 Task: Select a due date automation when advanced on, the moment a card is due add fields with custom field "Resume" set to a date more than 1 days ago.
Action: Mouse moved to (1384, 105)
Screenshot: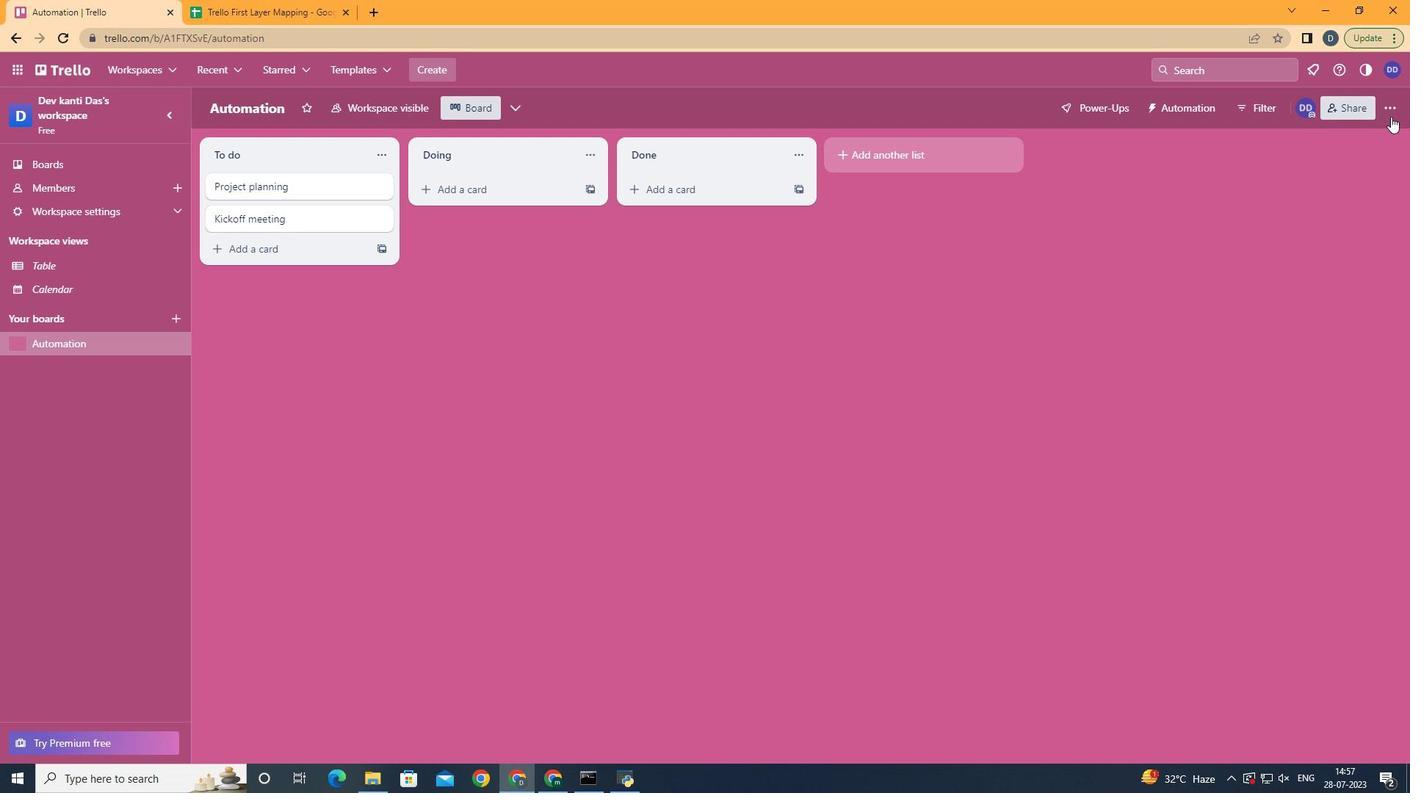 
Action: Mouse pressed left at (1384, 105)
Screenshot: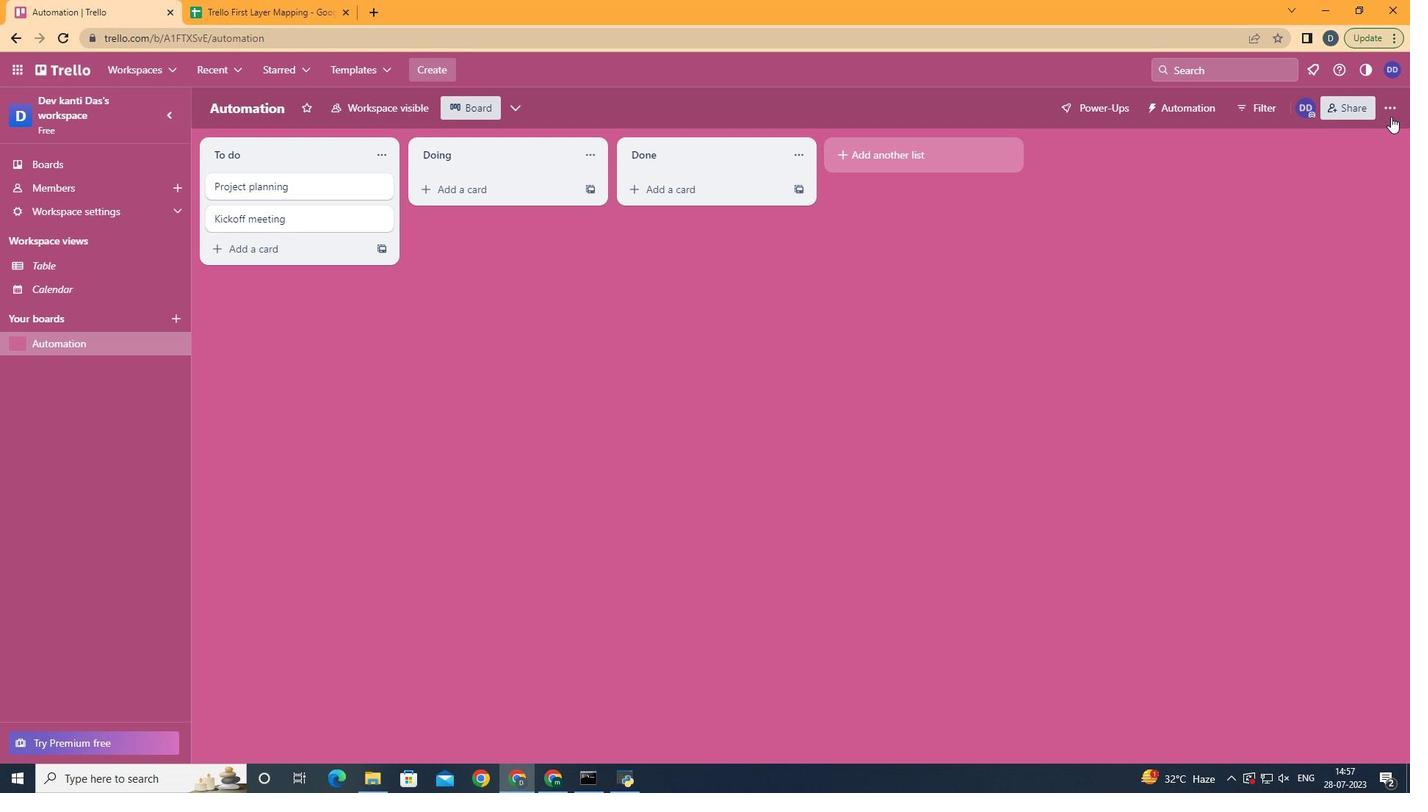 
Action: Mouse moved to (1301, 297)
Screenshot: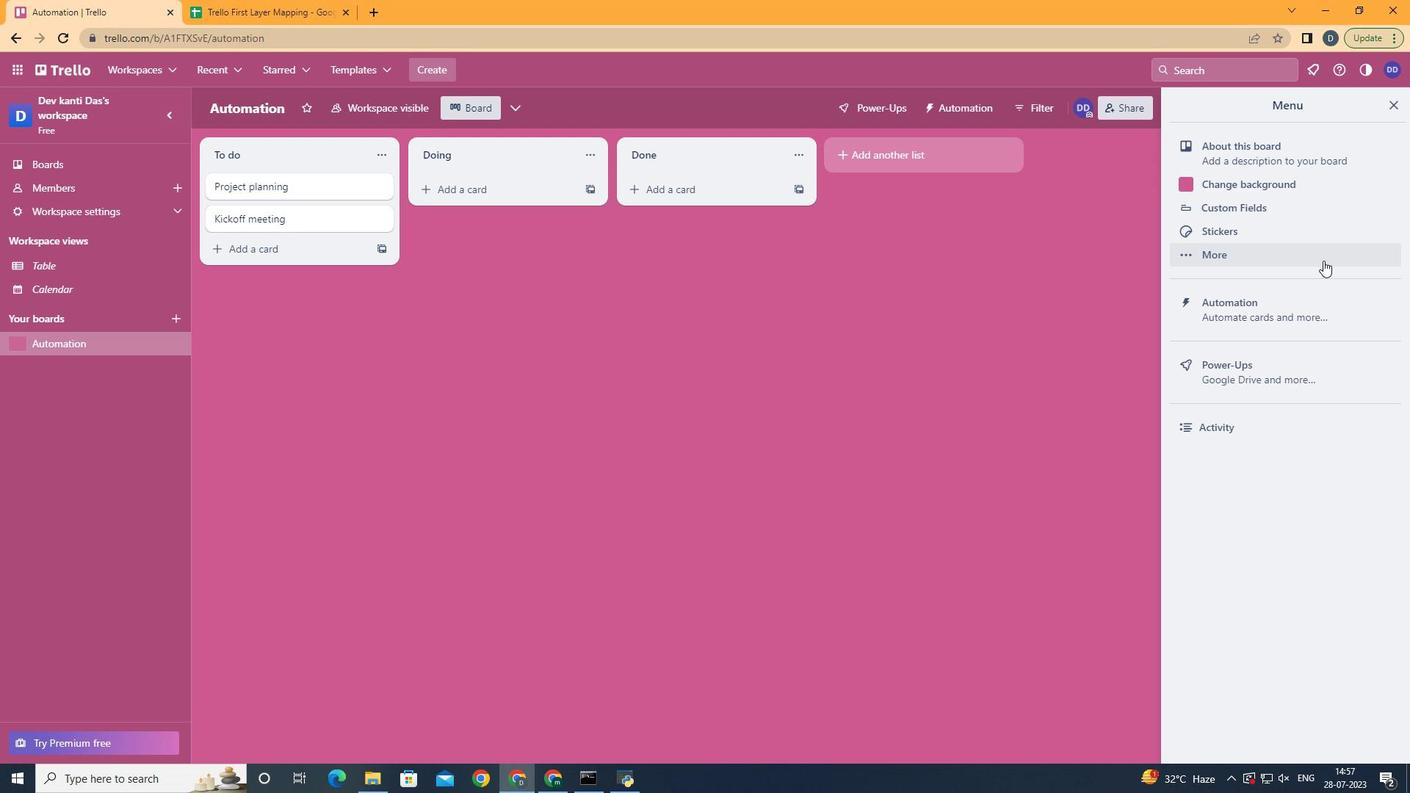 
Action: Mouse pressed left at (1301, 297)
Screenshot: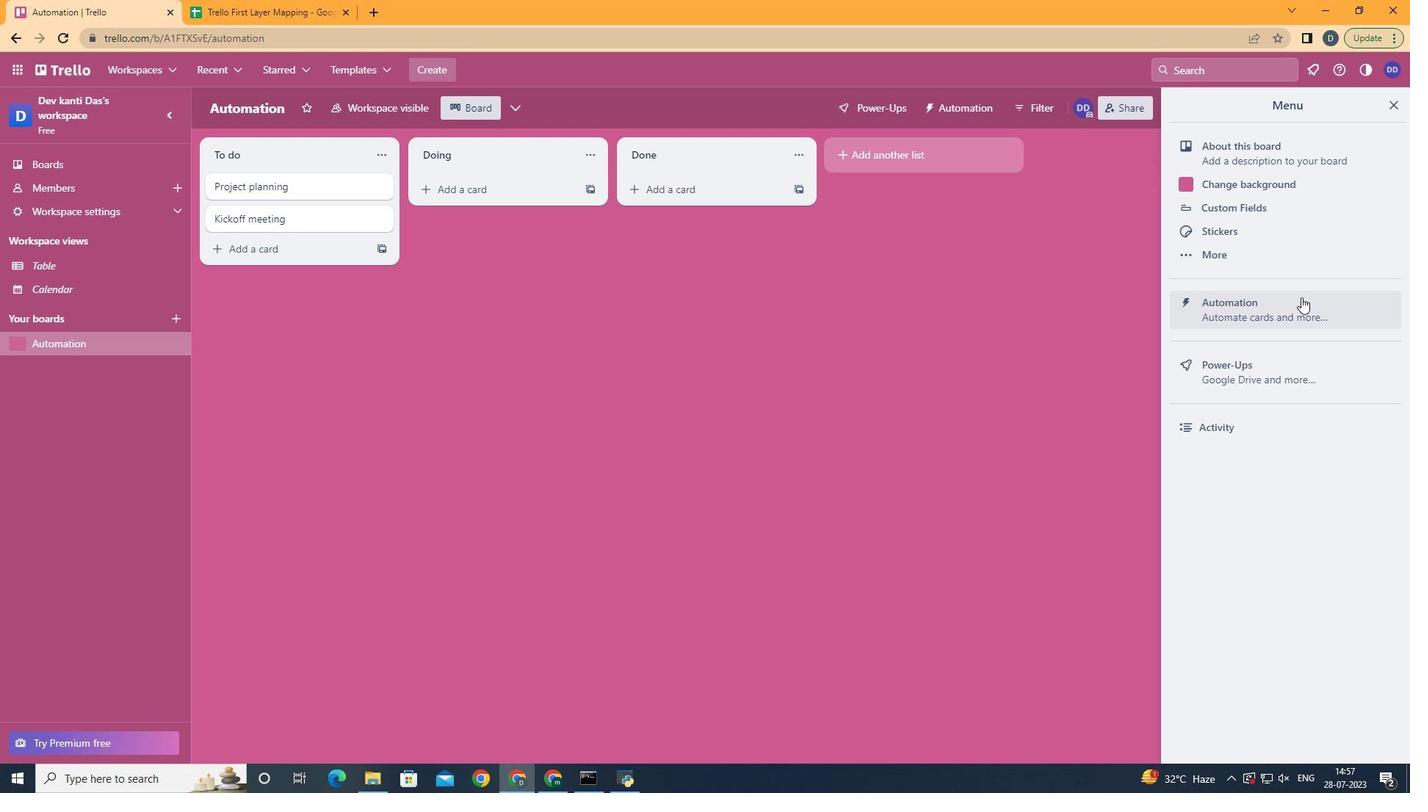 
Action: Mouse moved to (268, 295)
Screenshot: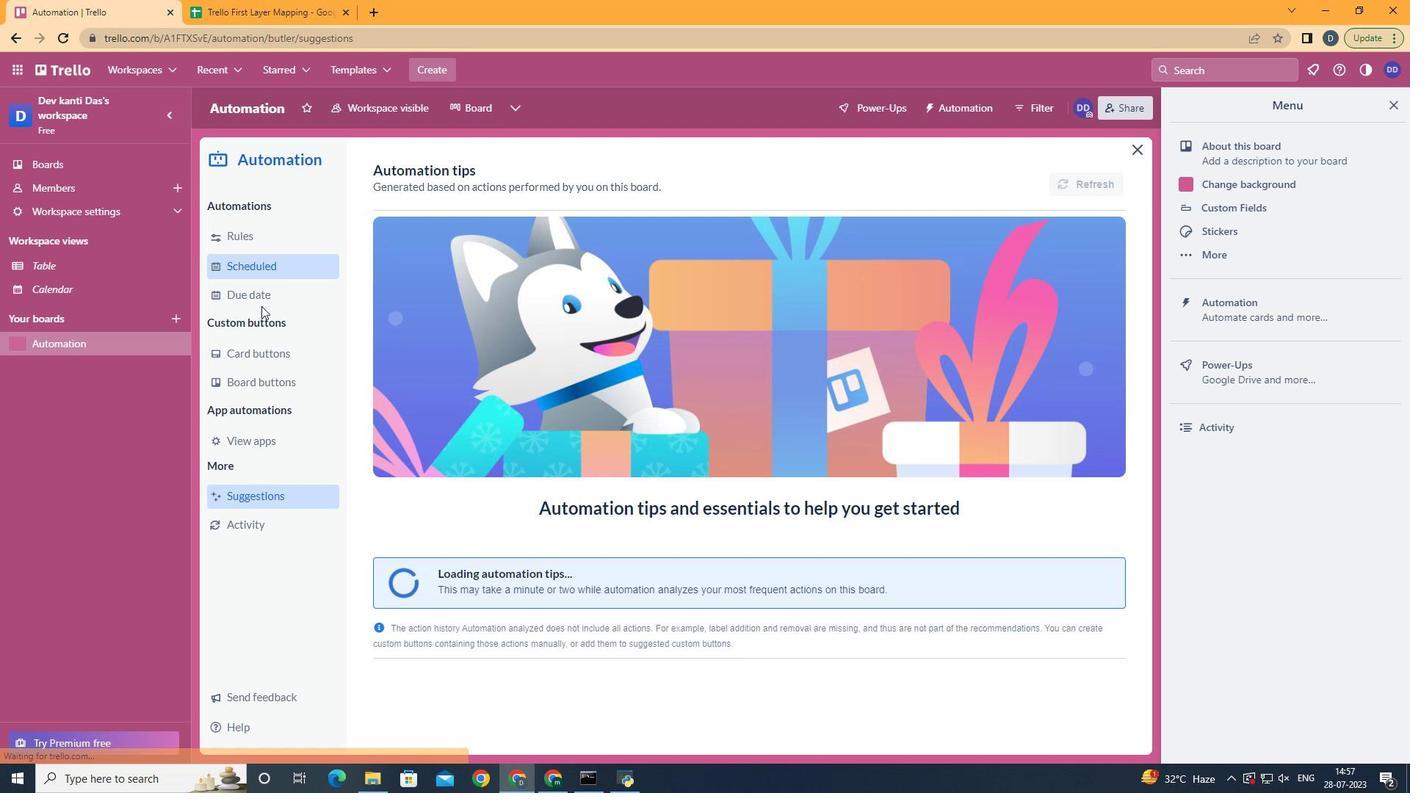 
Action: Mouse pressed left at (268, 295)
Screenshot: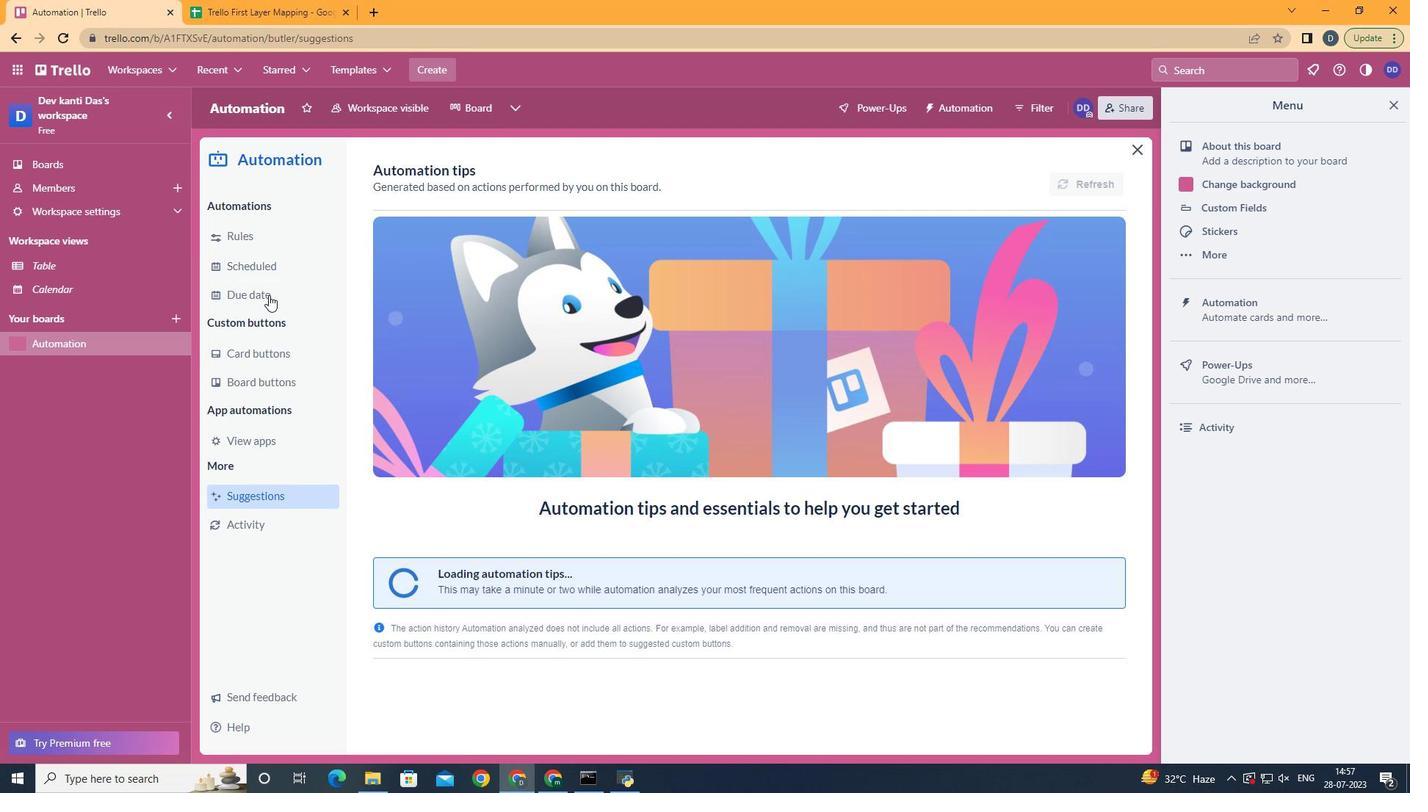 
Action: Mouse moved to (1053, 179)
Screenshot: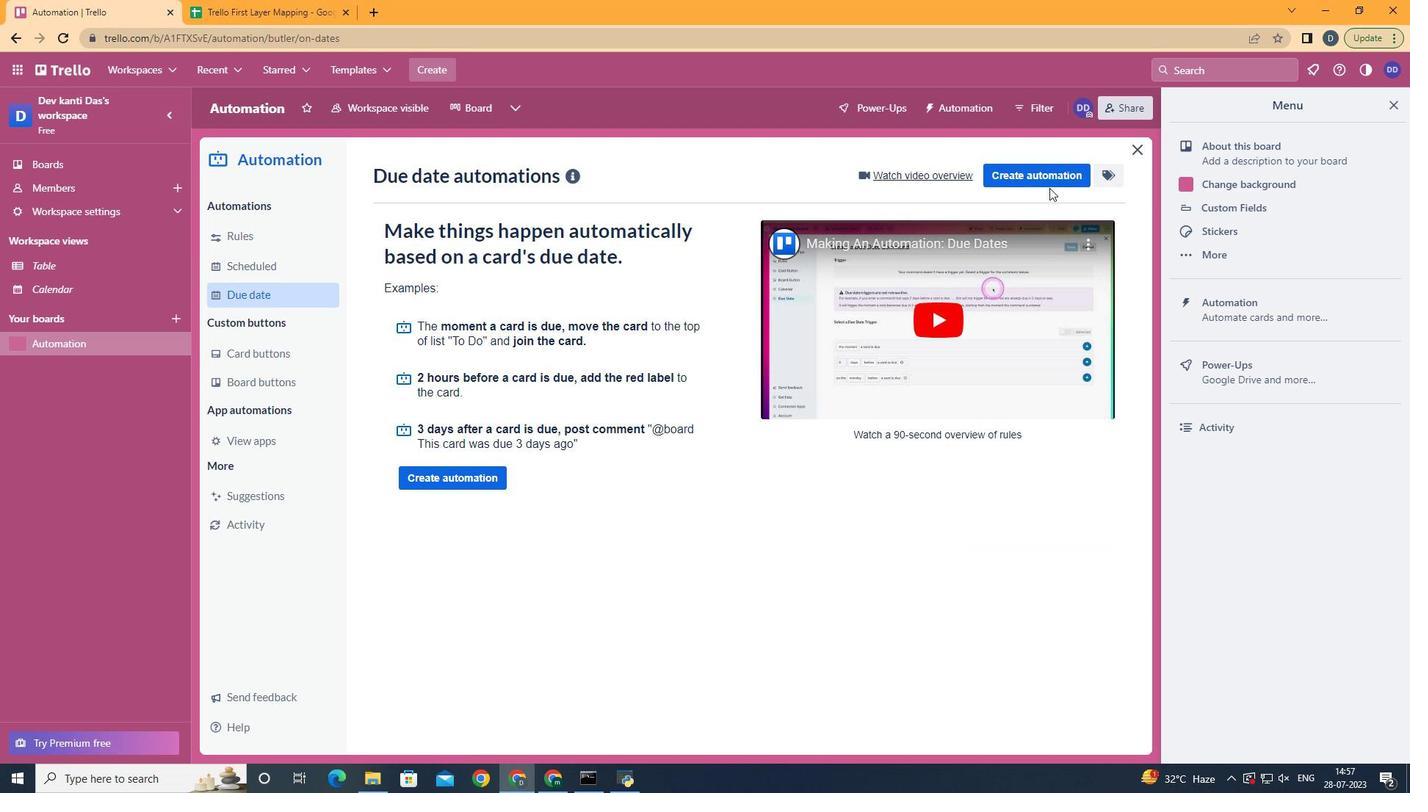 
Action: Mouse pressed left at (1053, 179)
Screenshot: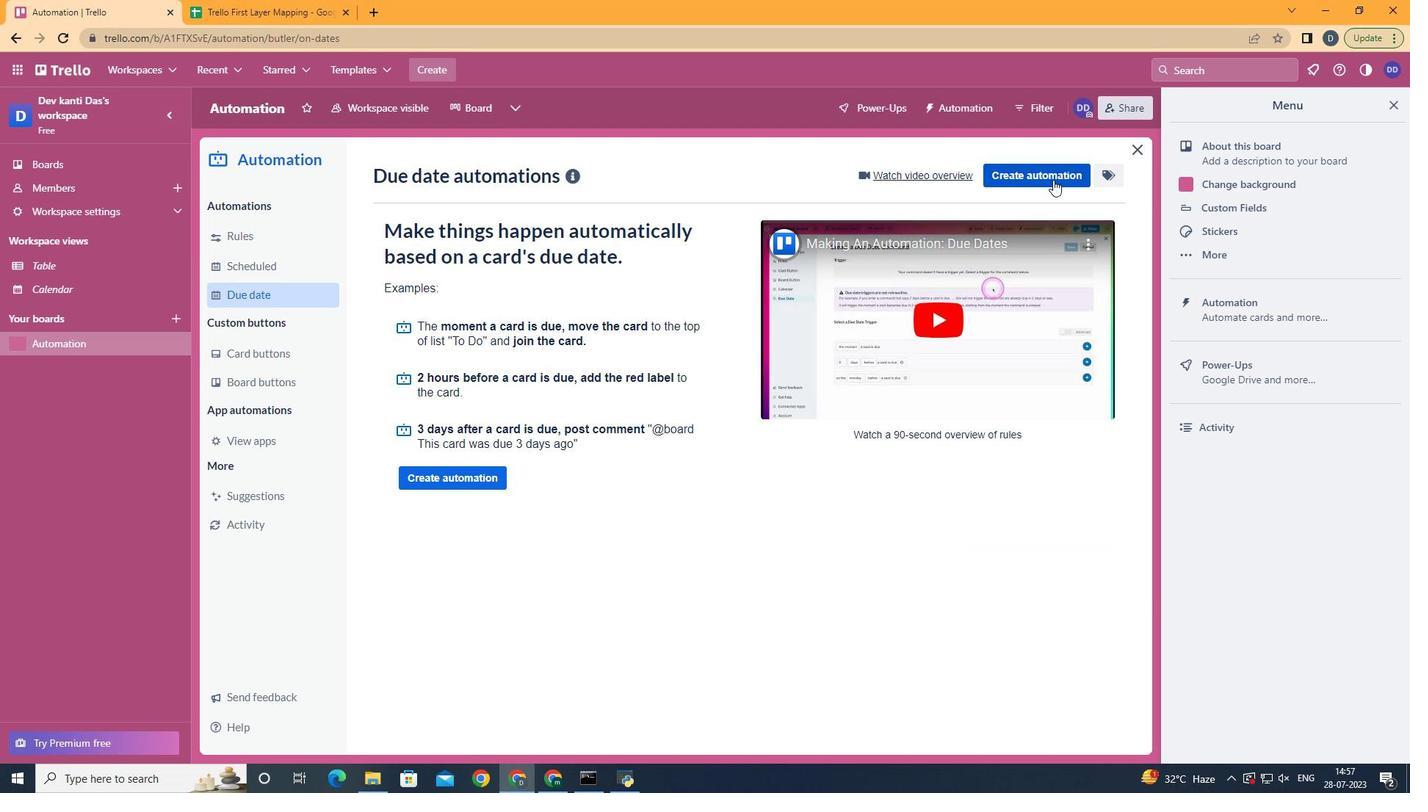 
Action: Mouse moved to (653, 314)
Screenshot: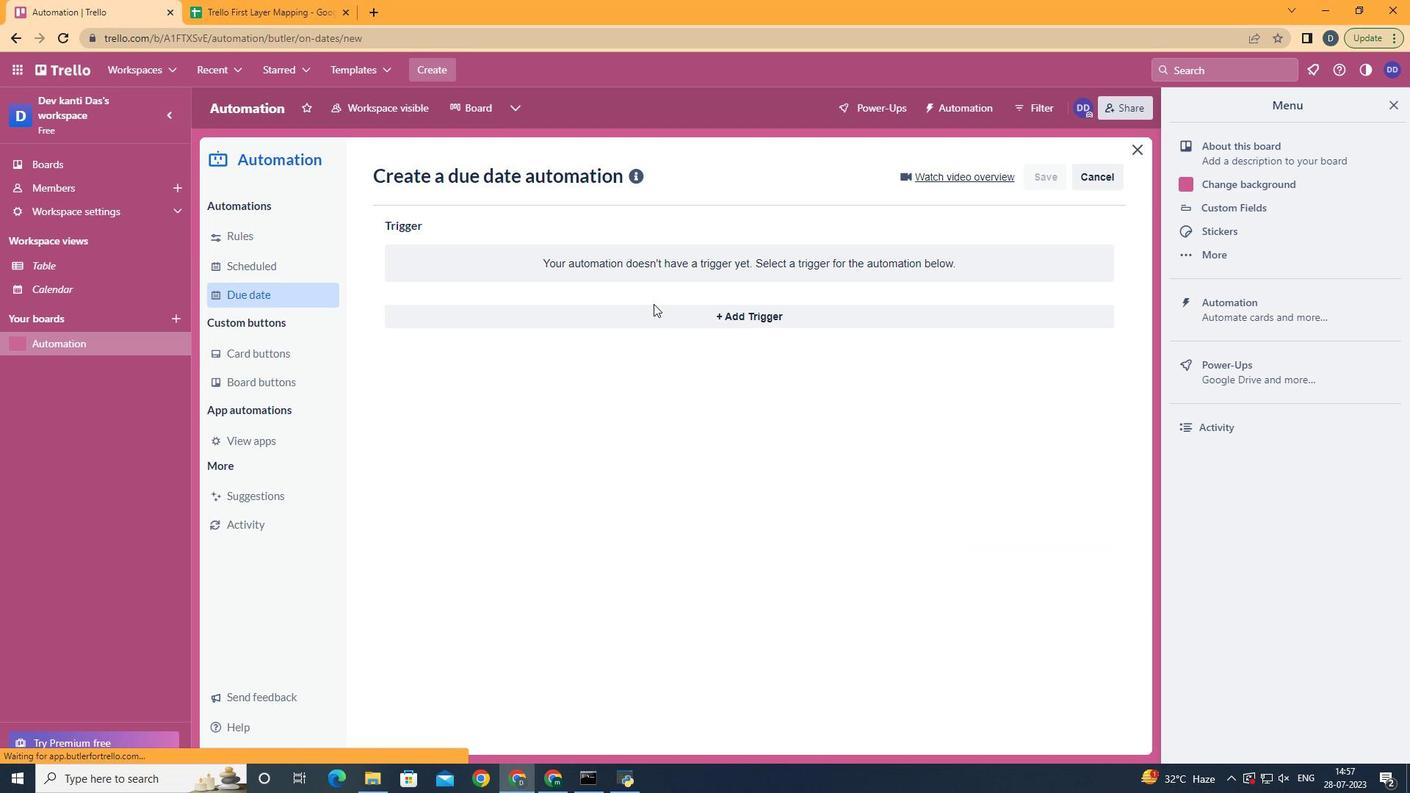 
Action: Mouse pressed left at (653, 314)
Screenshot: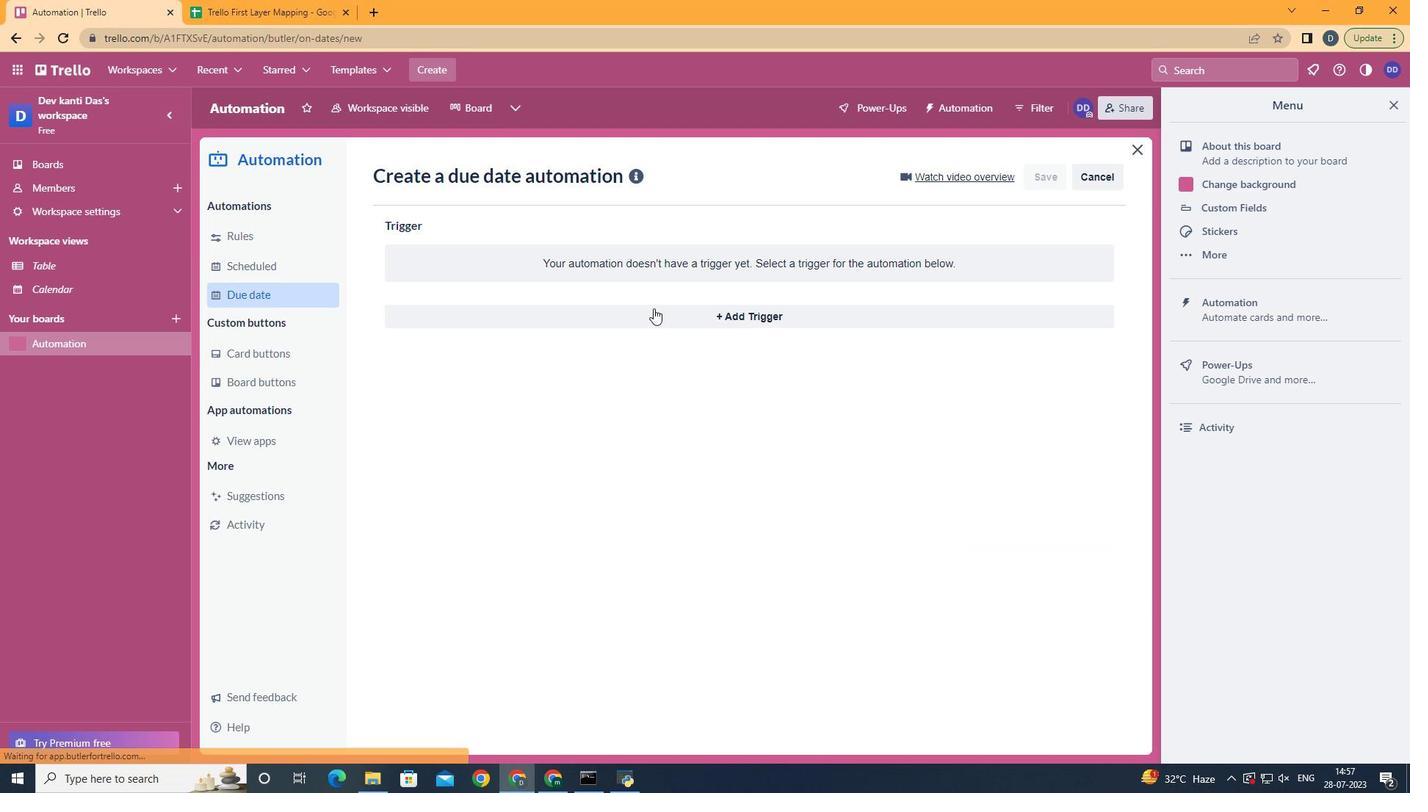
Action: Mouse moved to (448, 513)
Screenshot: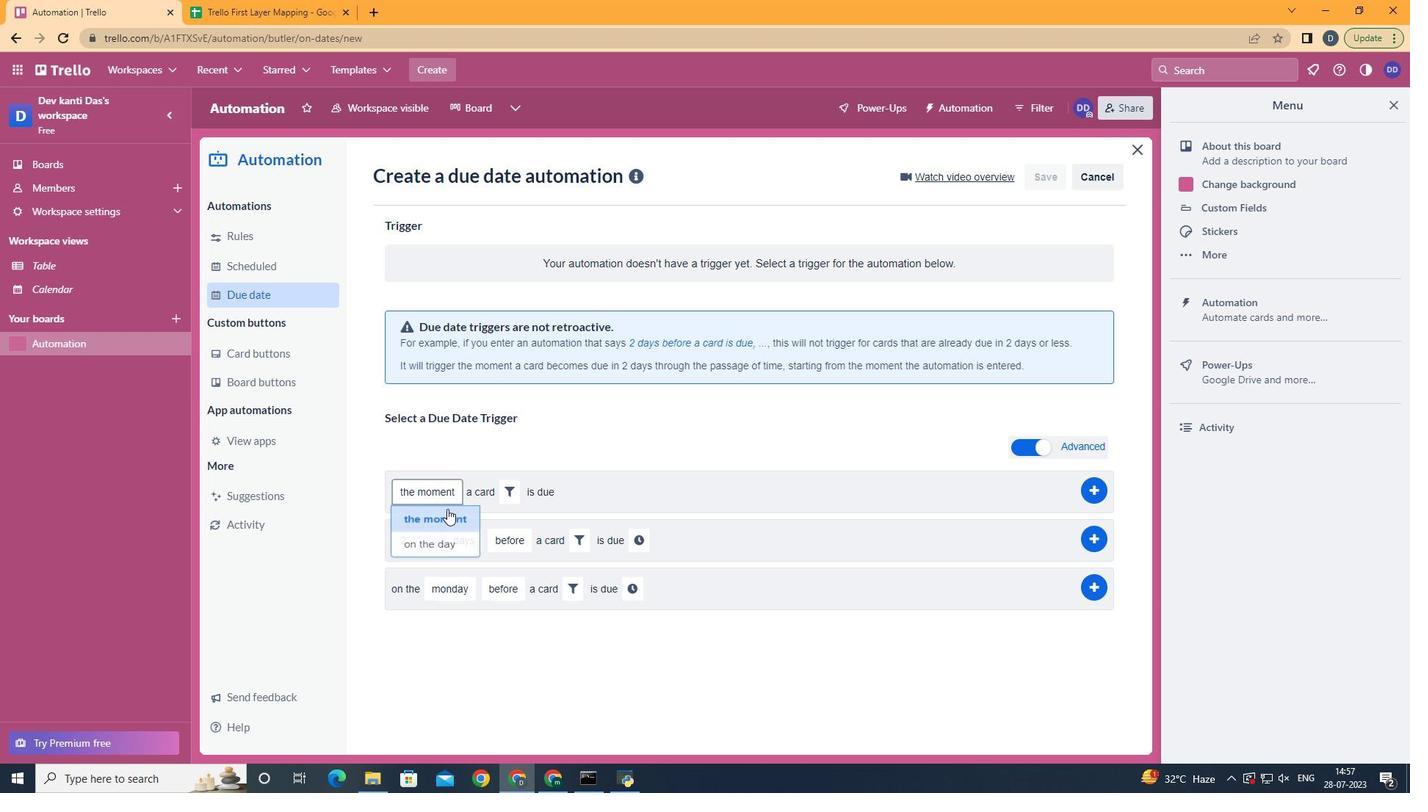 
Action: Mouse pressed left at (448, 513)
Screenshot: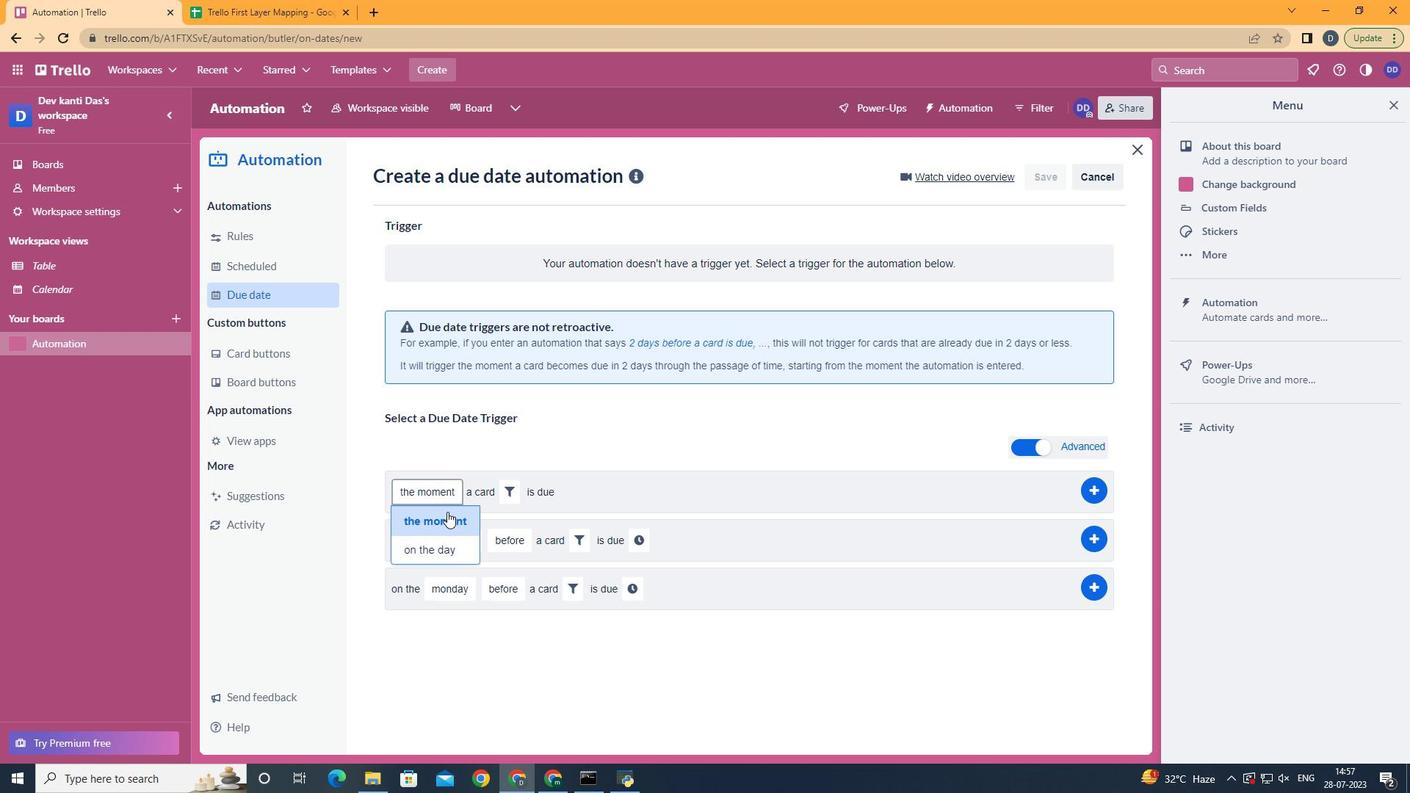 
Action: Mouse moved to (508, 493)
Screenshot: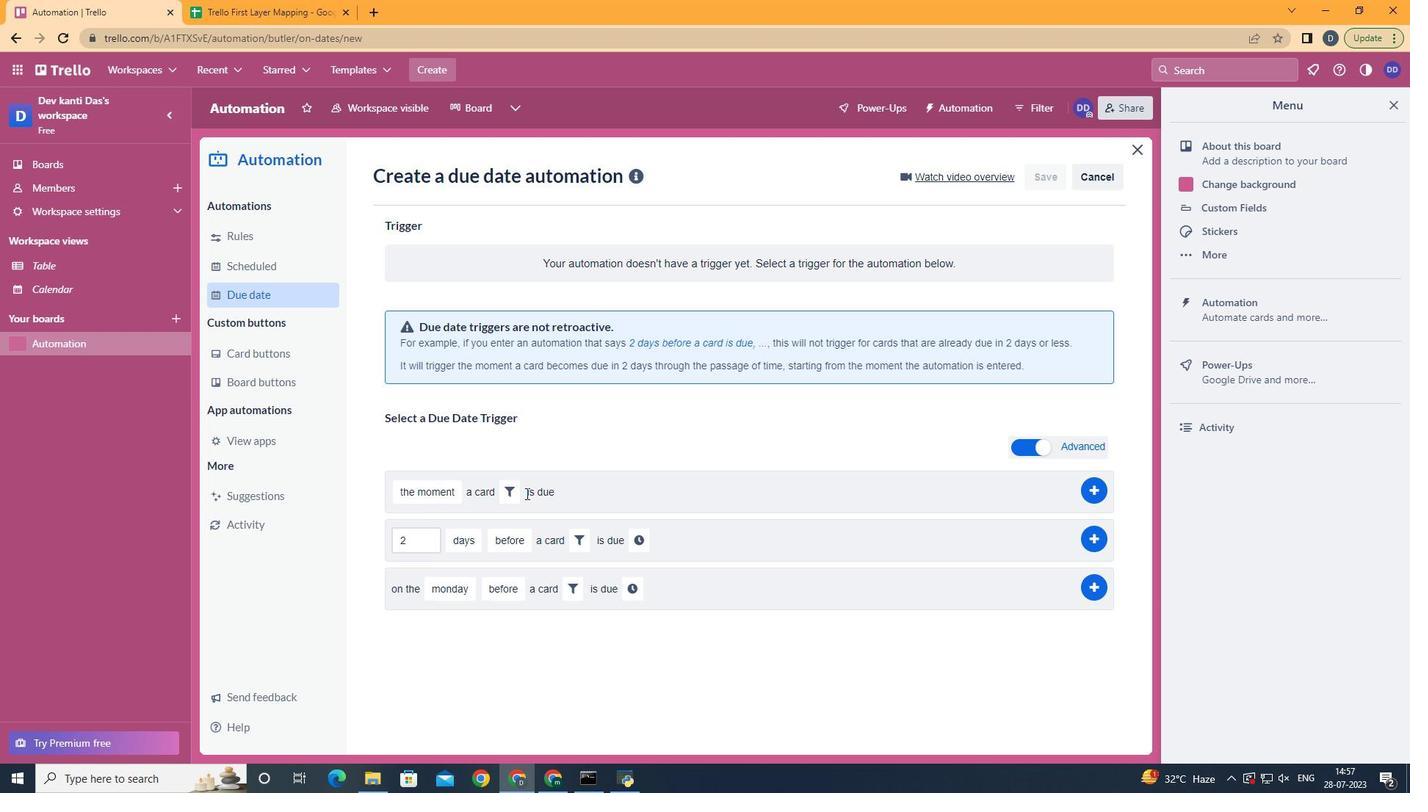 
Action: Mouse pressed left at (508, 493)
Screenshot: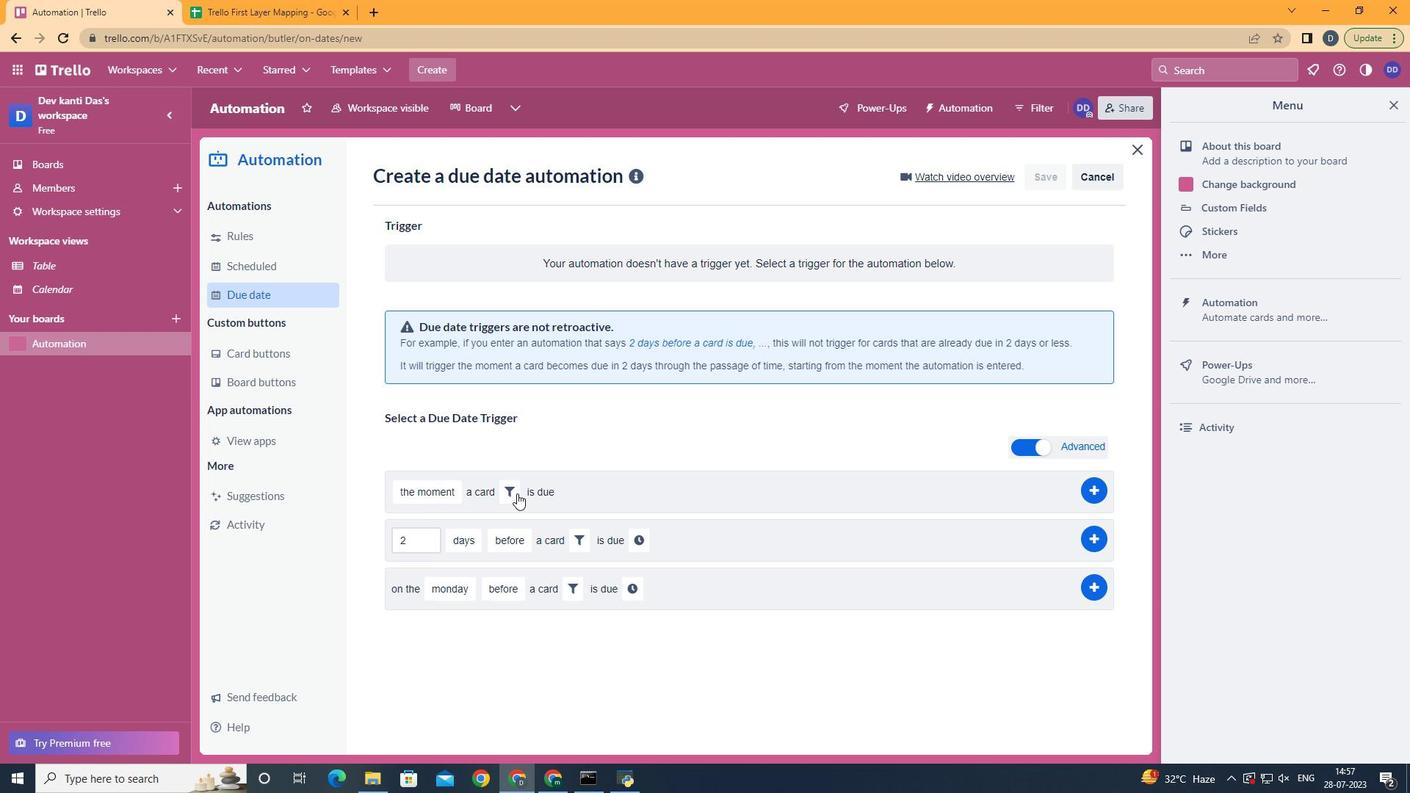 
Action: Mouse moved to (764, 542)
Screenshot: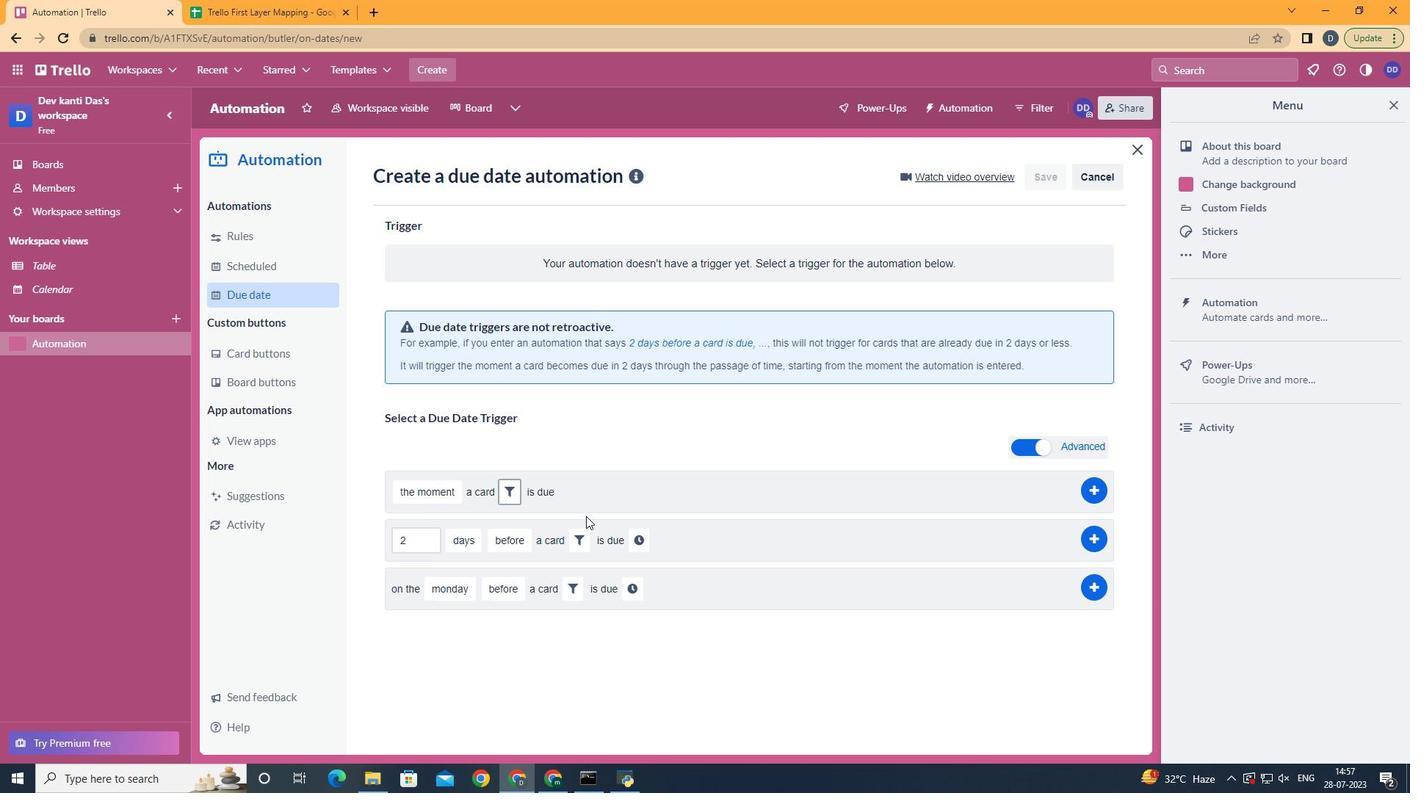 
Action: Mouse pressed left at (764, 542)
Screenshot: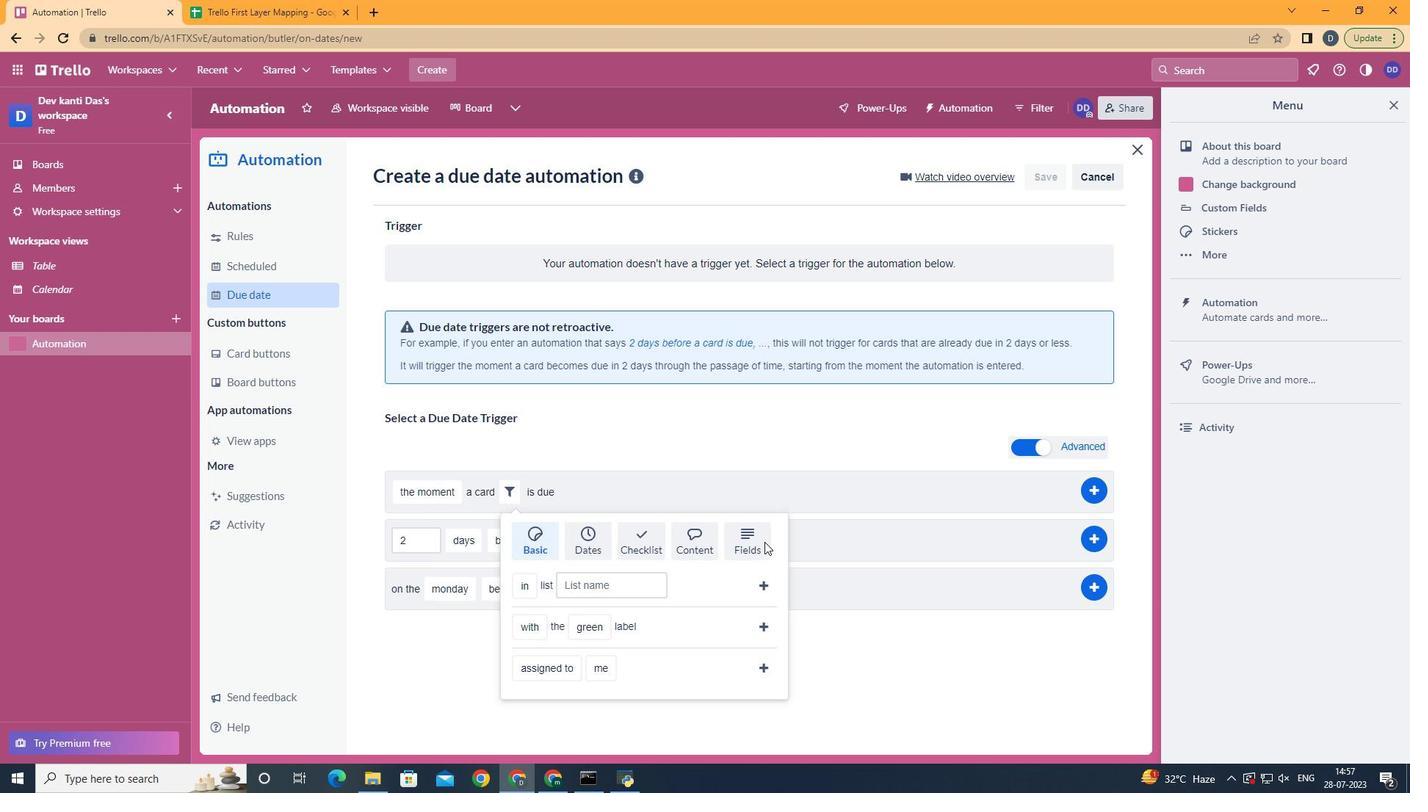 
Action: Mouse moved to (760, 537)
Screenshot: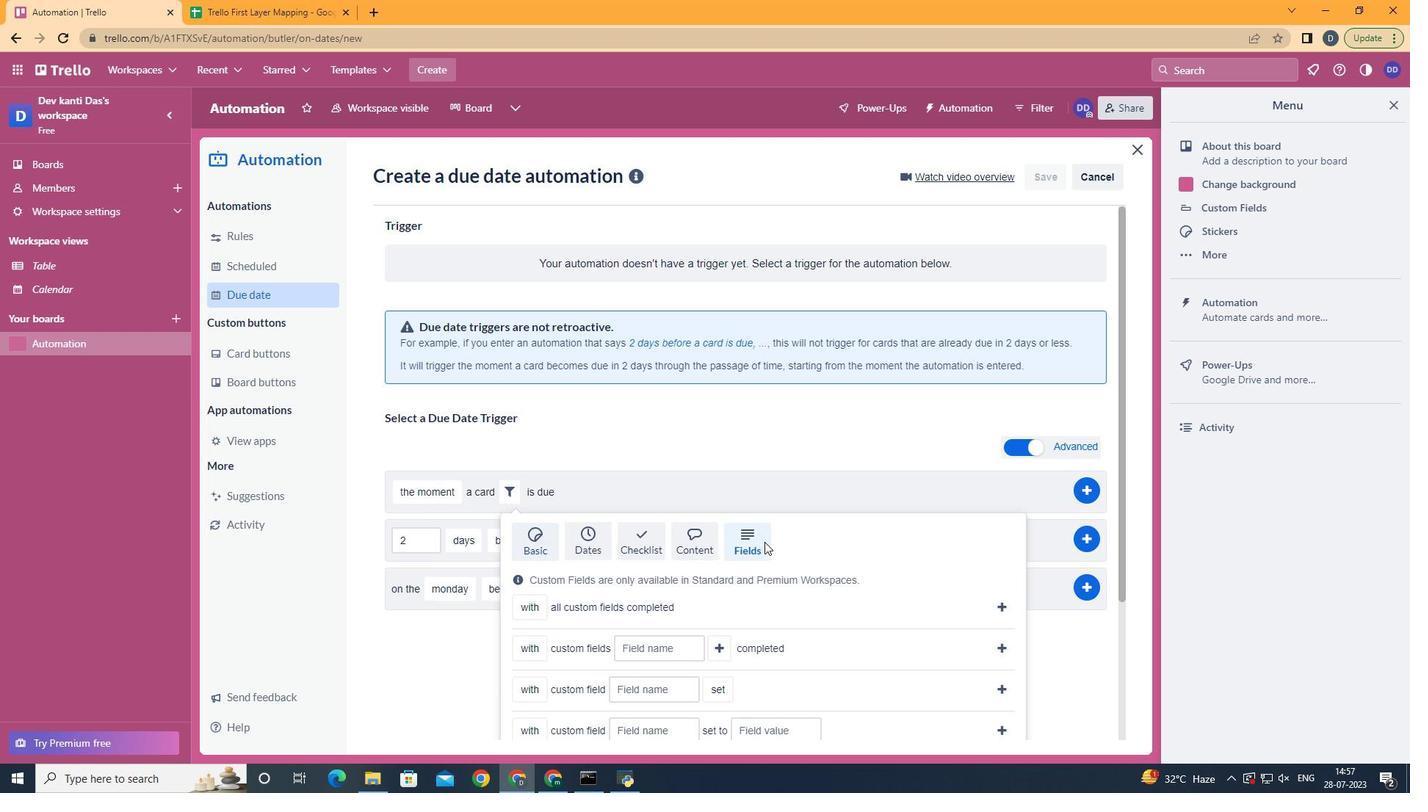
Action: Mouse scrolled (760, 537) with delta (0, 0)
Screenshot: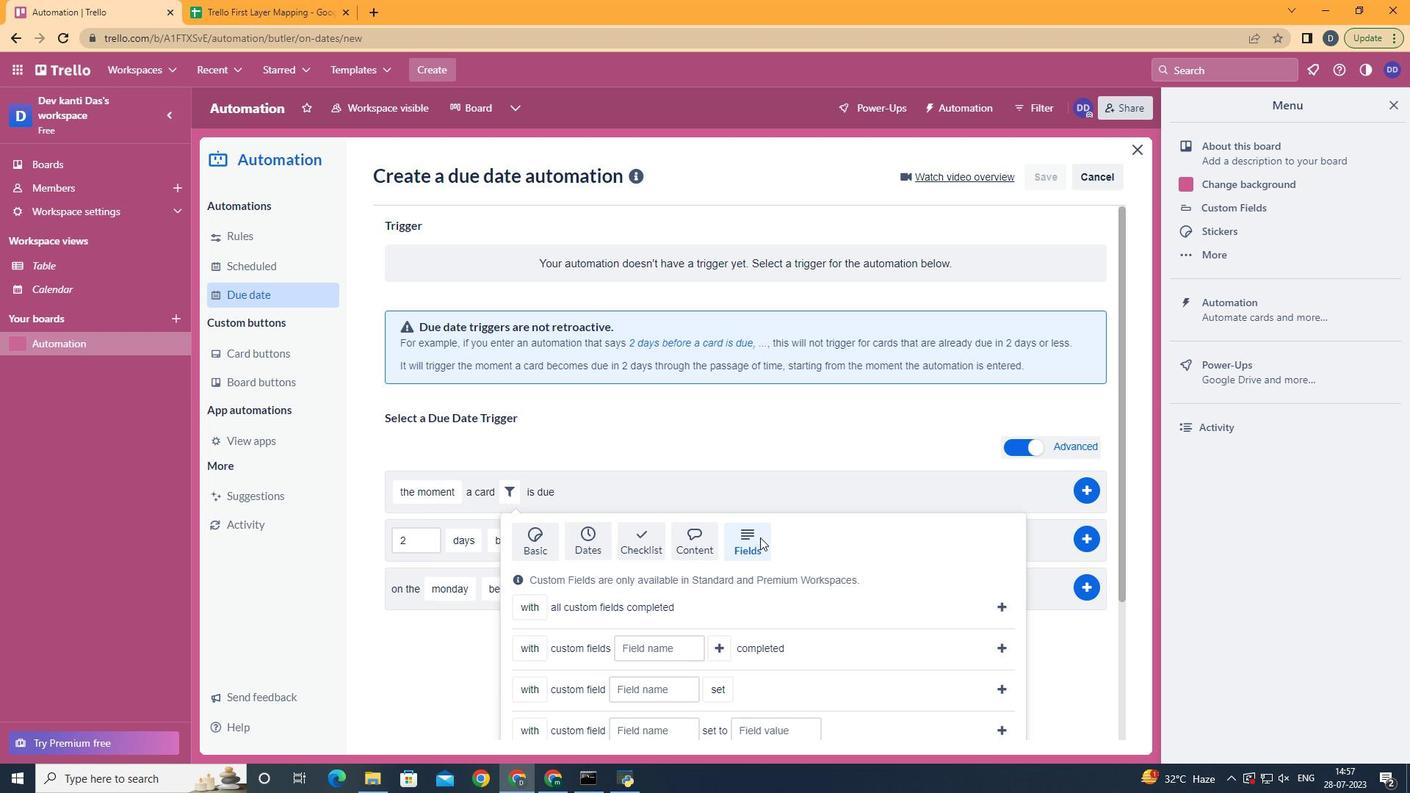
Action: Mouse scrolled (760, 537) with delta (0, 0)
Screenshot: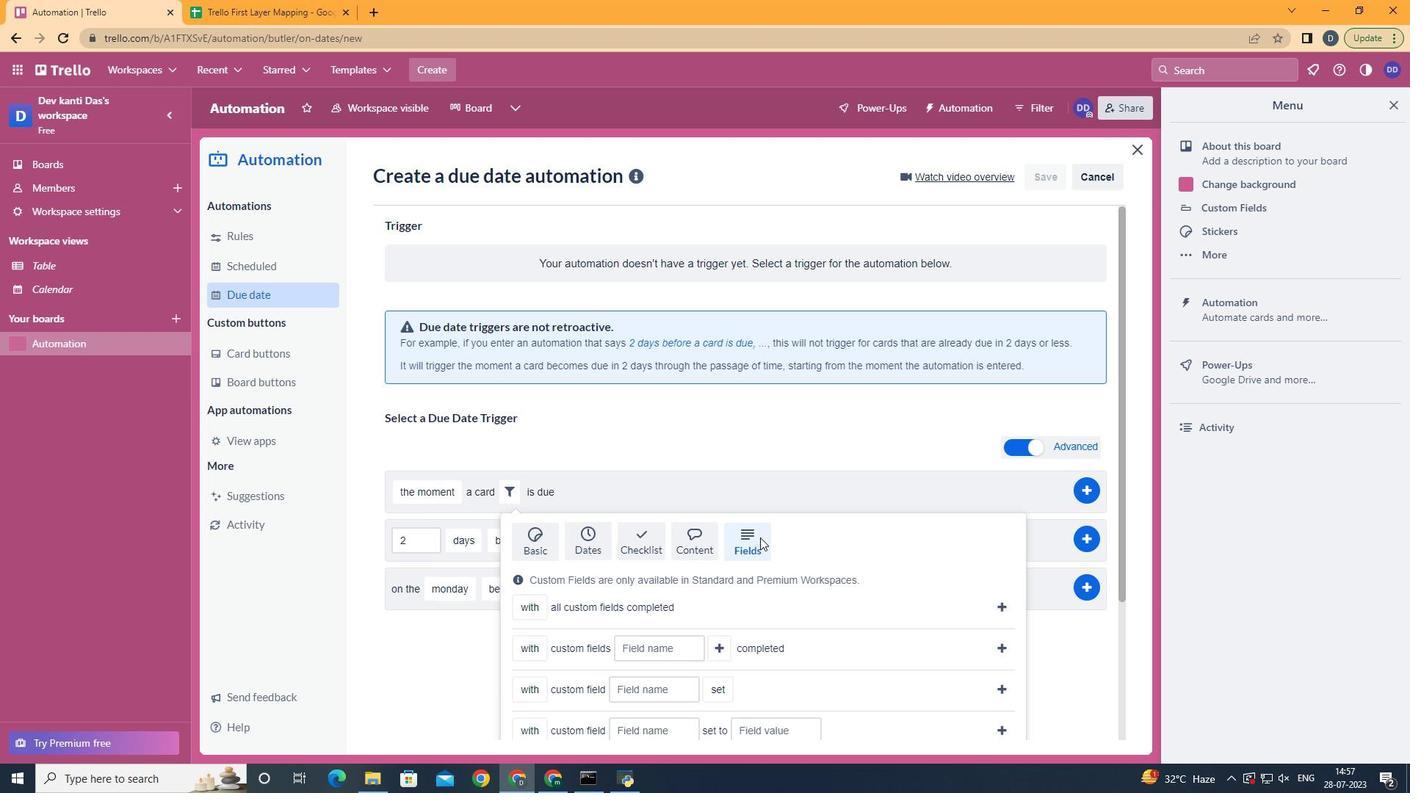 
Action: Mouse scrolled (760, 537) with delta (0, 0)
Screenshot: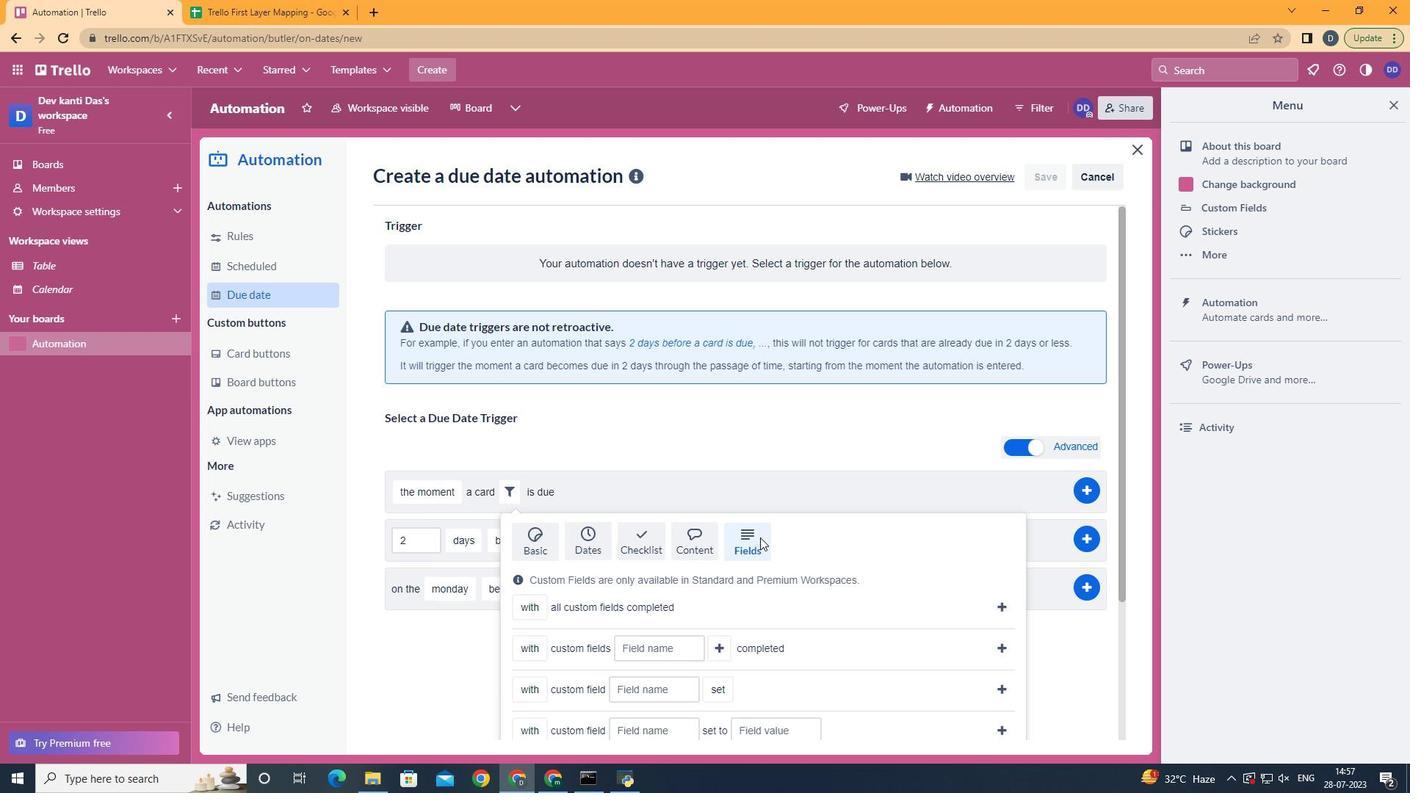 
Action: Mouse scrolled (760, 537) with delta (0, 0)
Screenshot: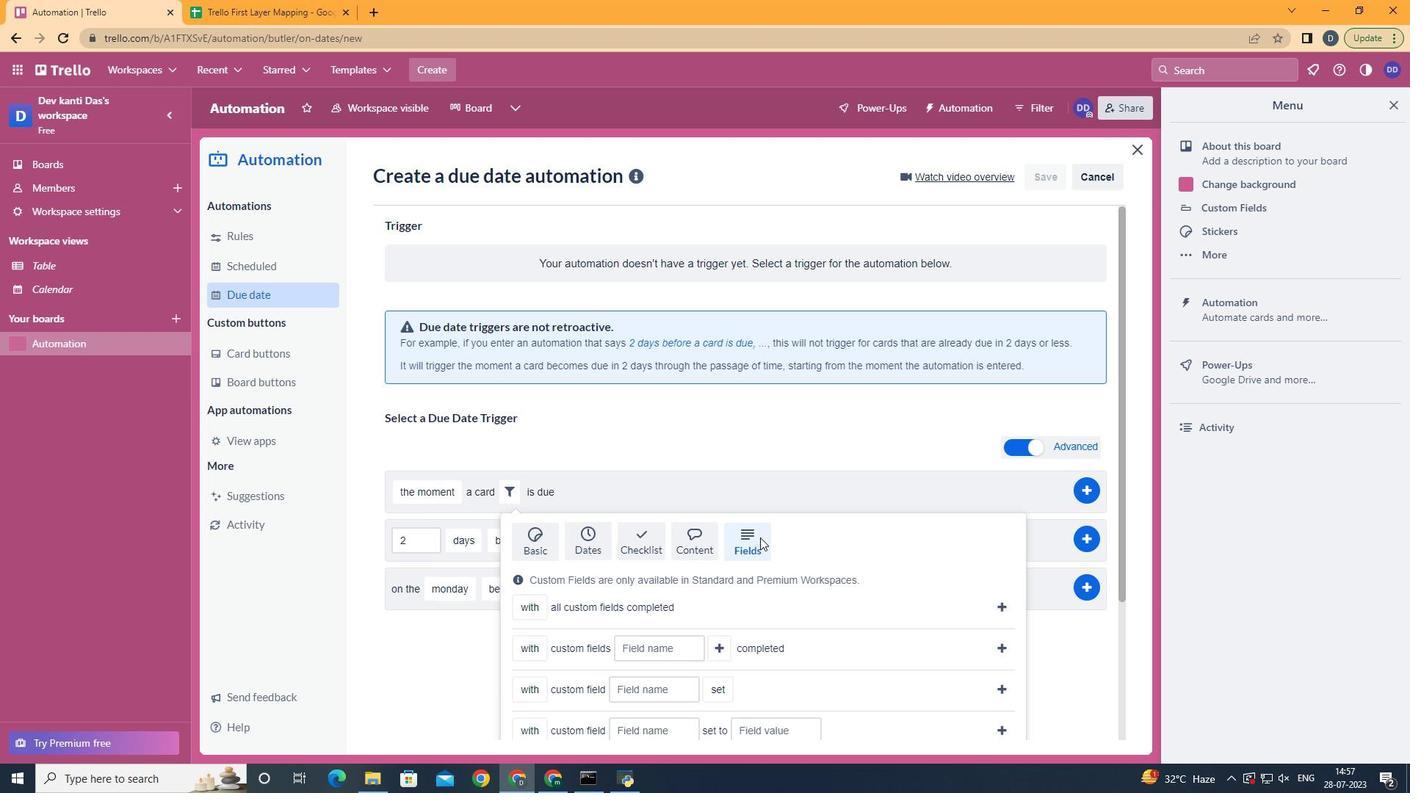 
Action: Mouse scrolled (760, 537) with delta (0, 0)
Screenshot: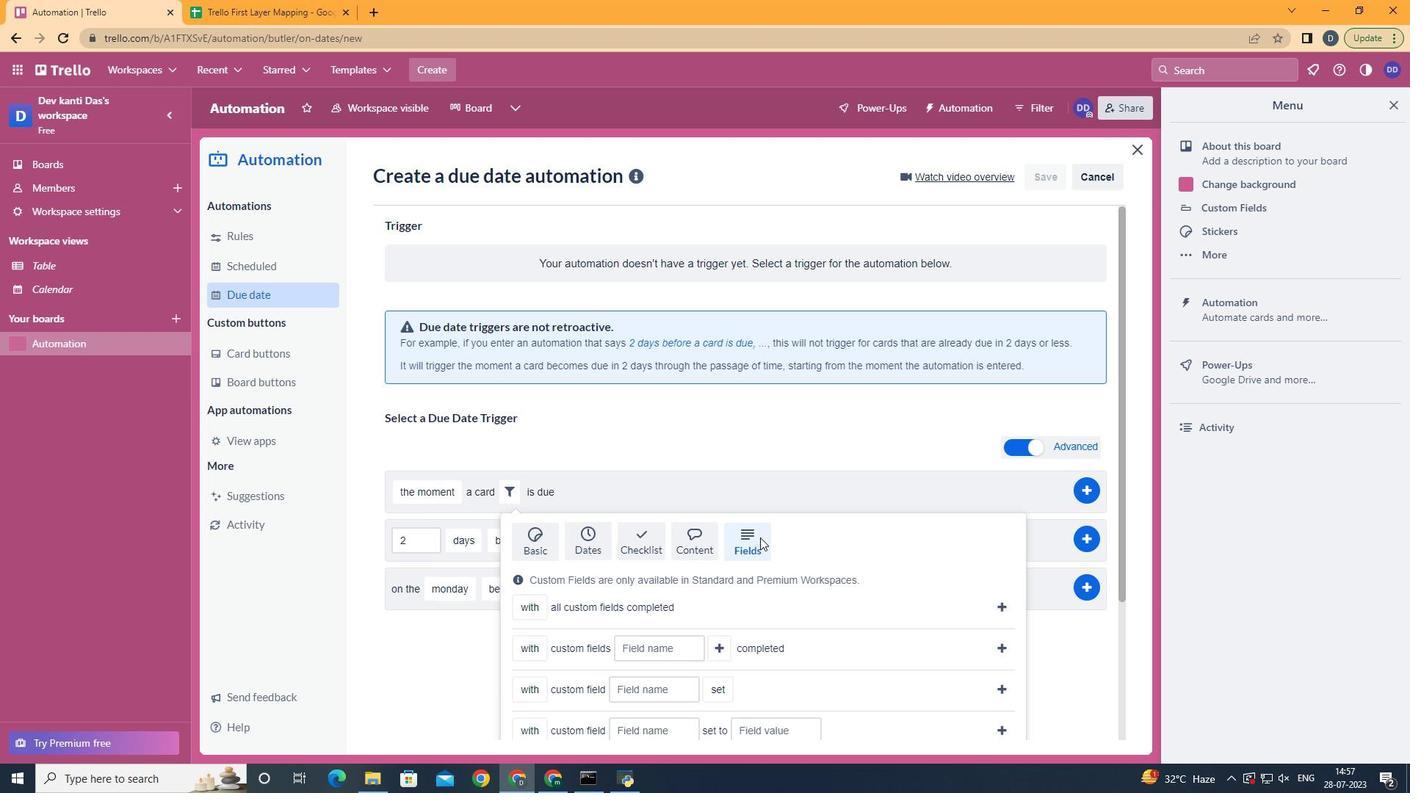 
Action: Mouse scrolled (760, 537) with delta (0, 0)
Screenshot: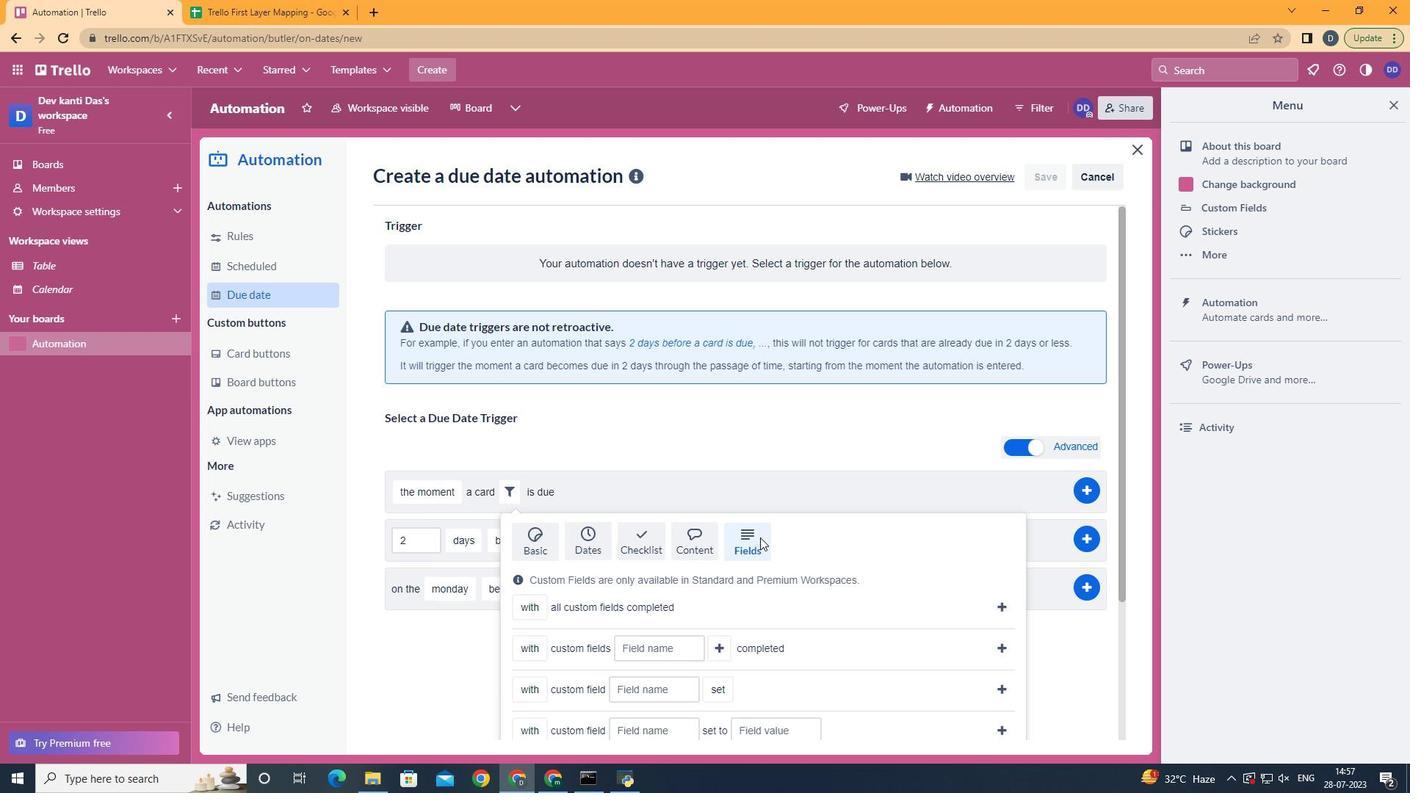 
Action: Mouse scrolled (760, 537) with delta (0, 0)
Screenshot: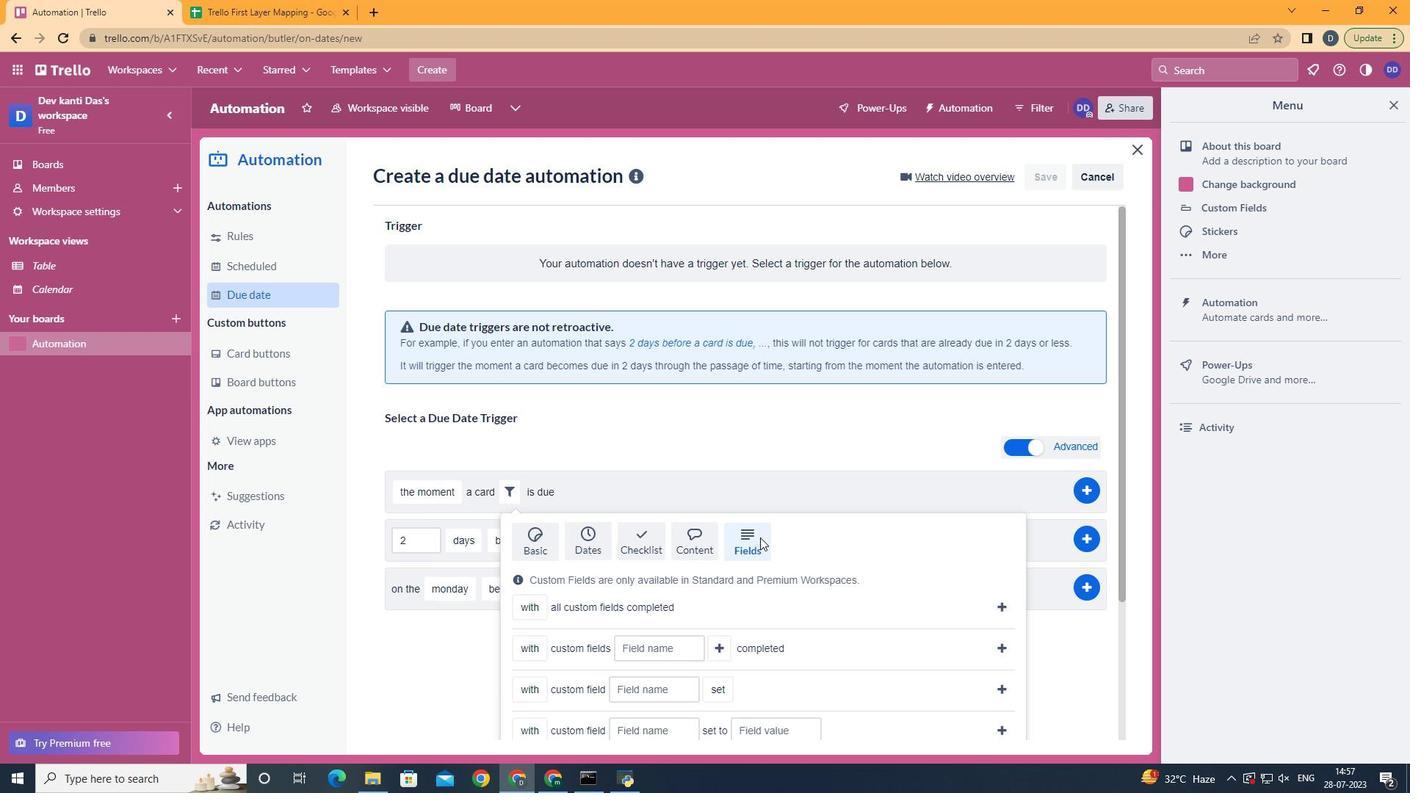 
Action: Mouse moved to (549, 642)
Screenshot: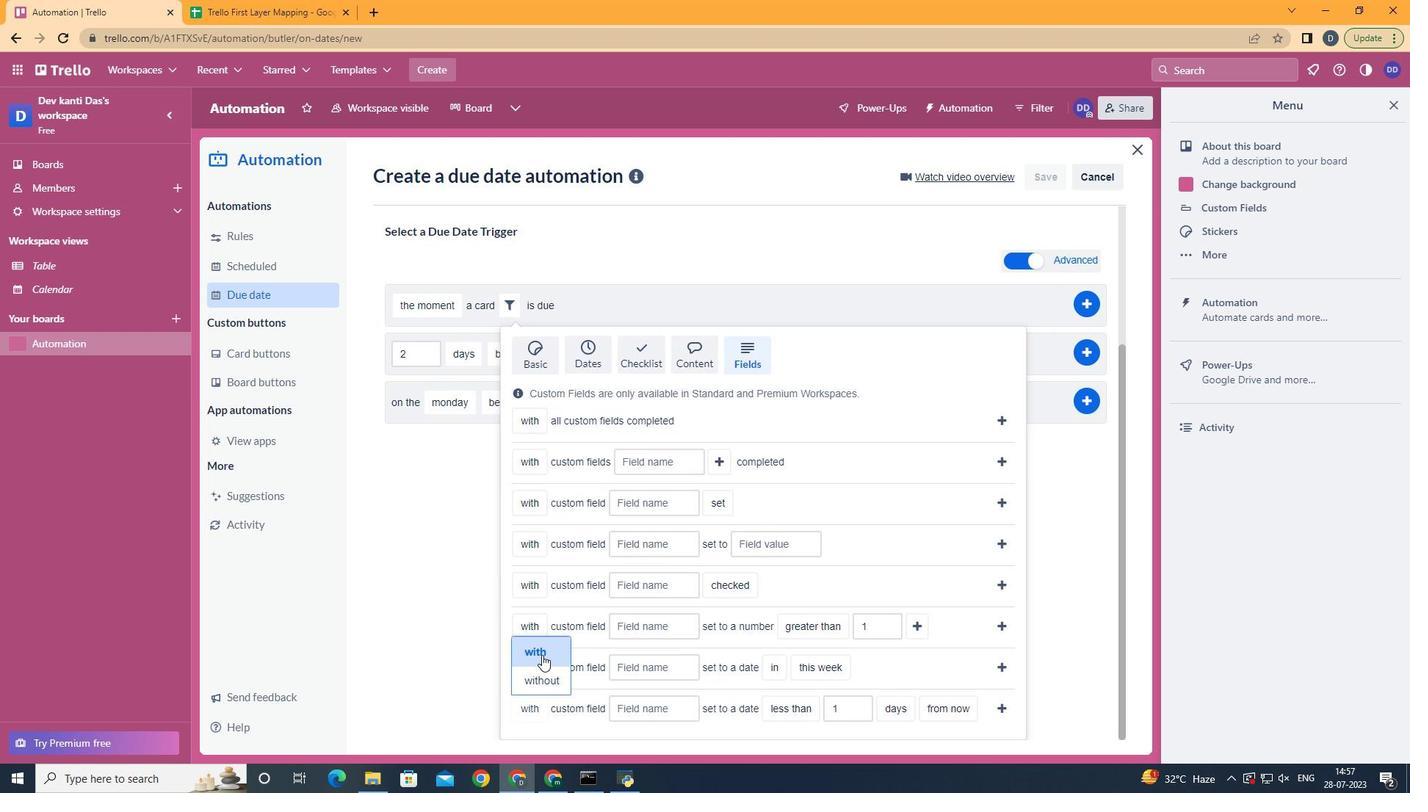 
Action: Mouse pressed left at (549, 642)
Screenshot: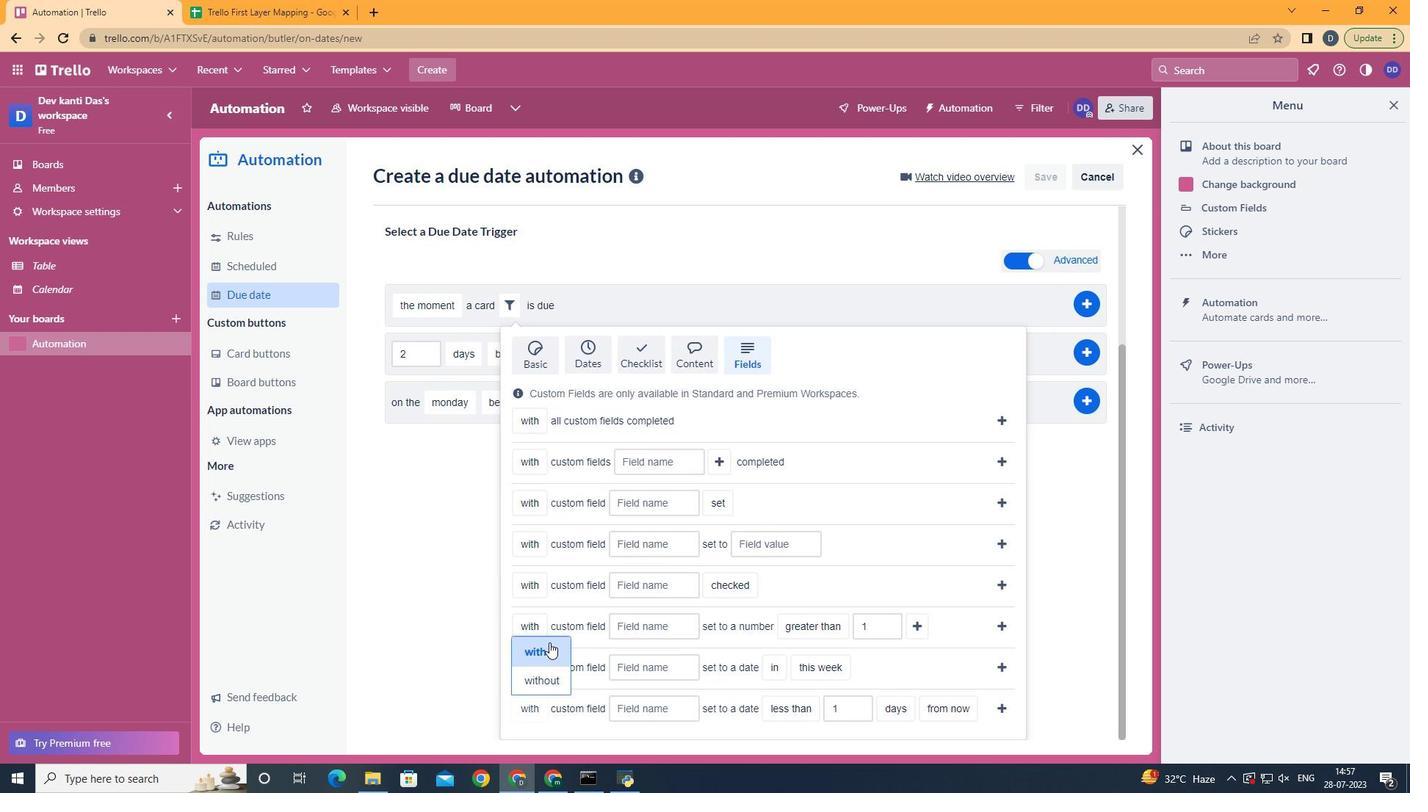 
Action: Mouse moved to (653, 705)
Screenshot: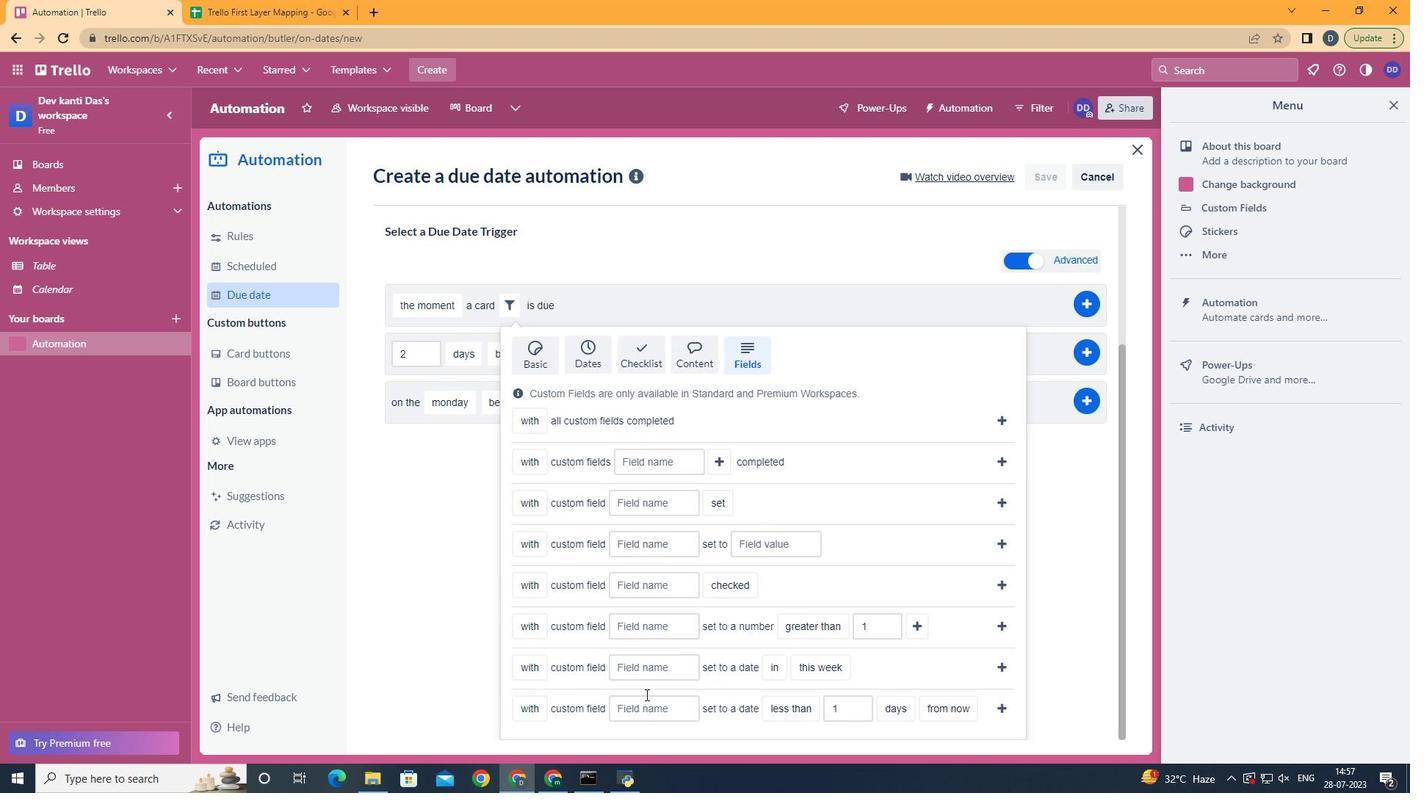 
Action: Mouse pressed left at (653, 705)
Screenshot: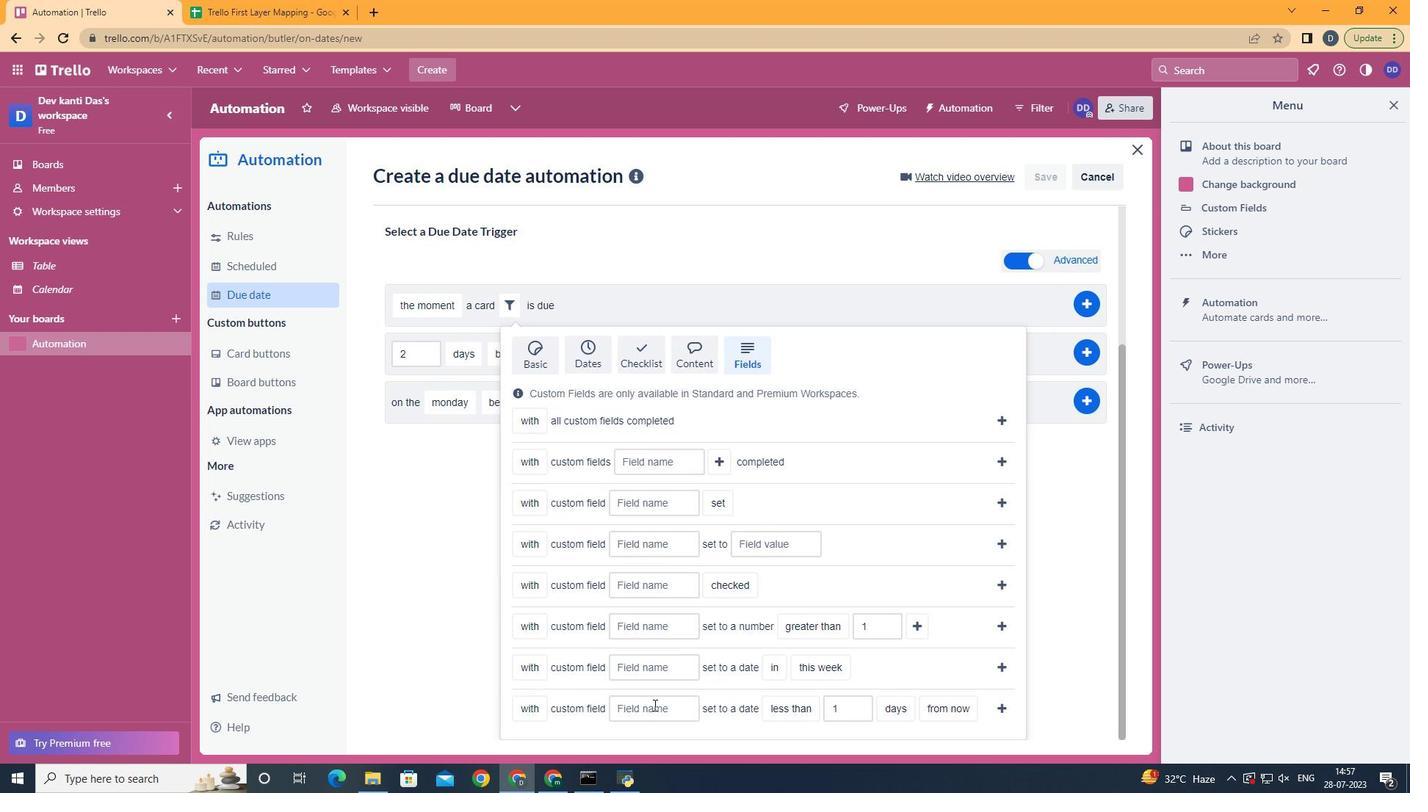 
Action: Key pressed <Key.shift>Resume
Screenshot: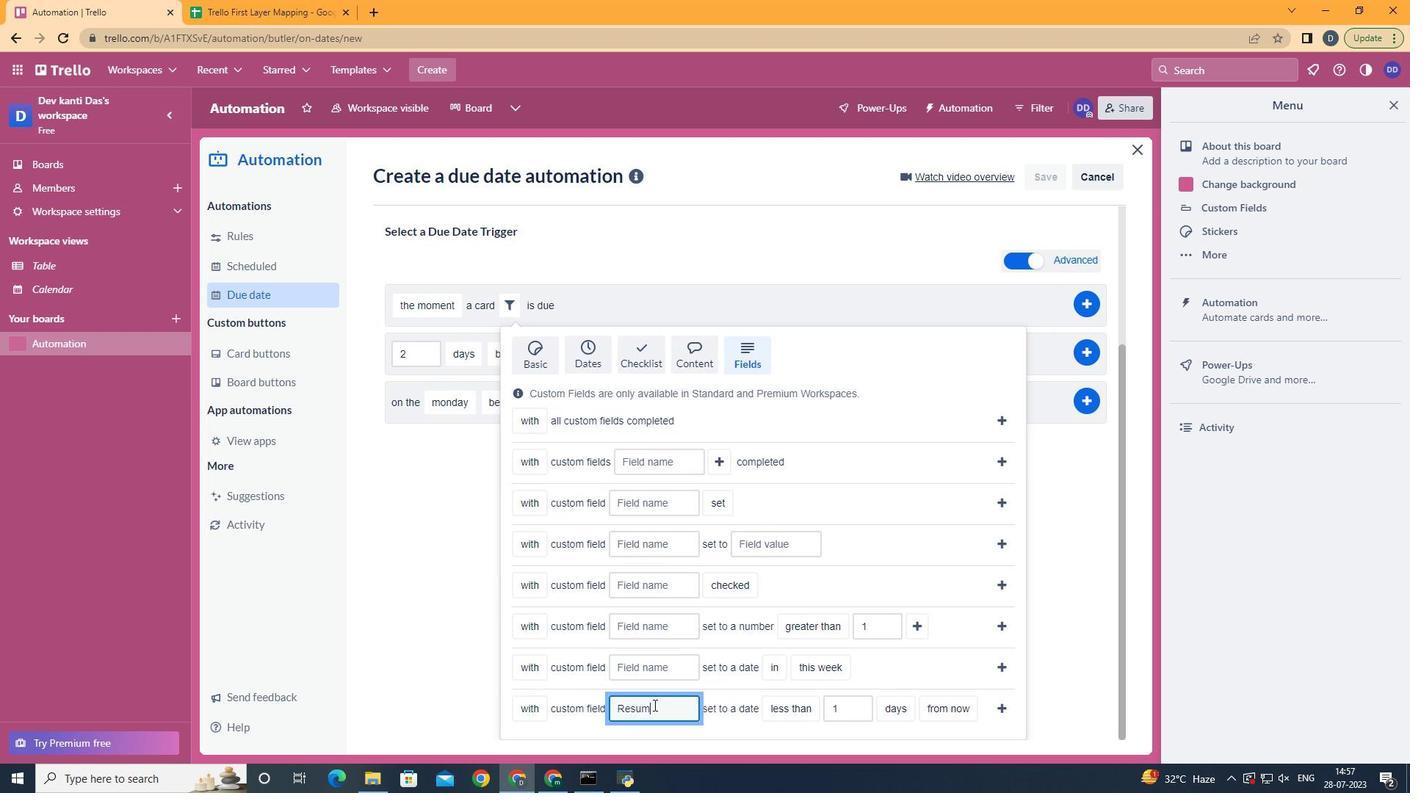 
Action: Mouse moved to (801, 653)
Screenshot: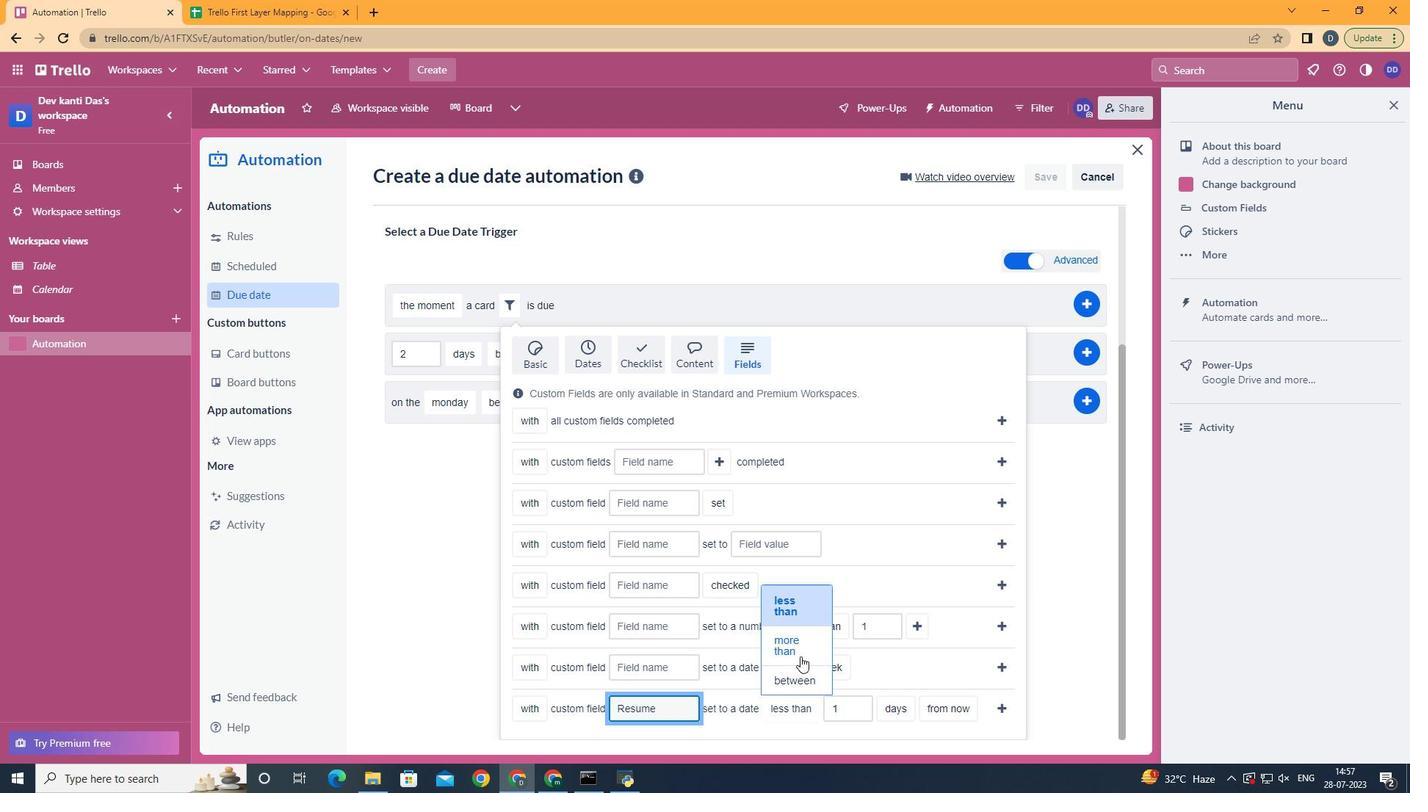 
Action: Mouse pressed left at (801, 653)
Screenshot: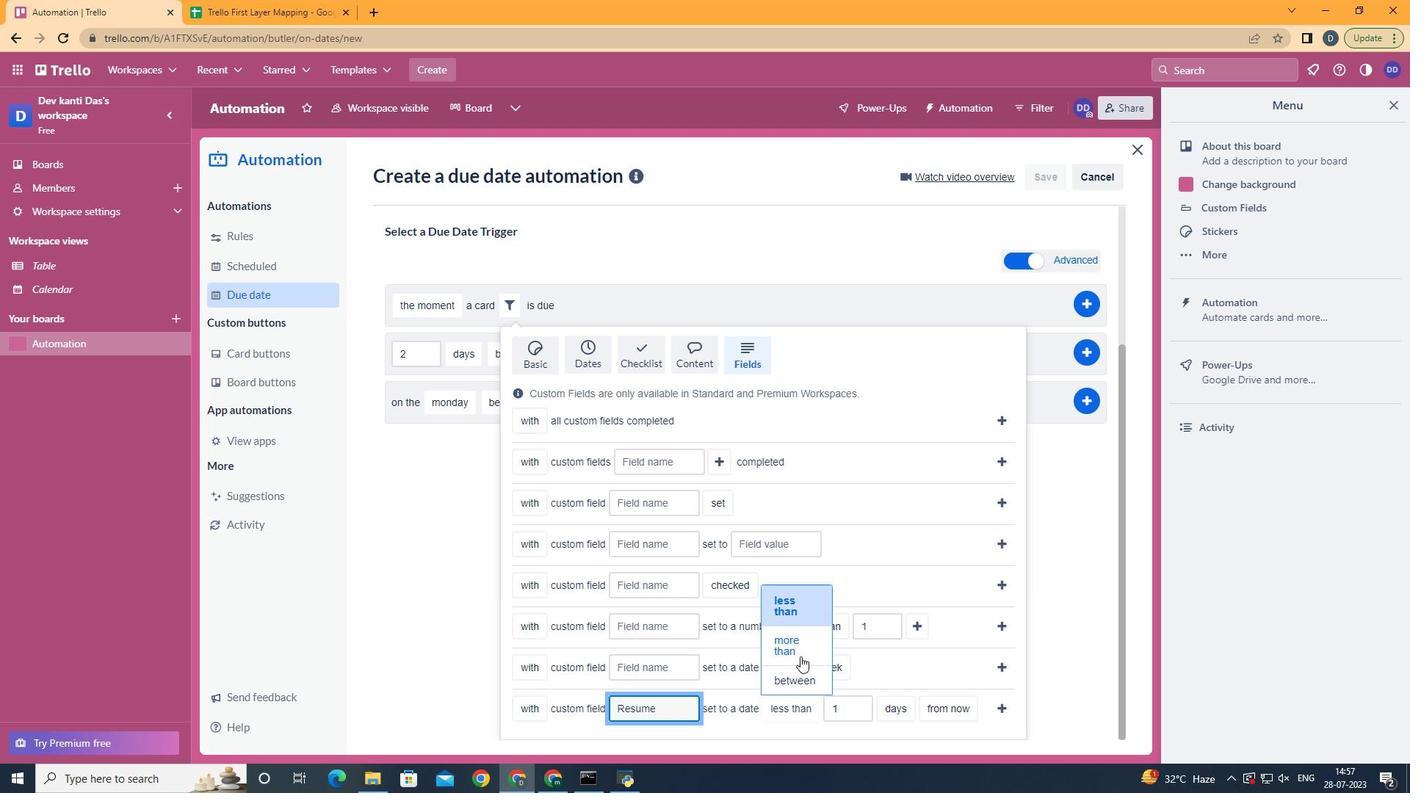 
Action: Mouse moved to (925, 653)
Screenshot: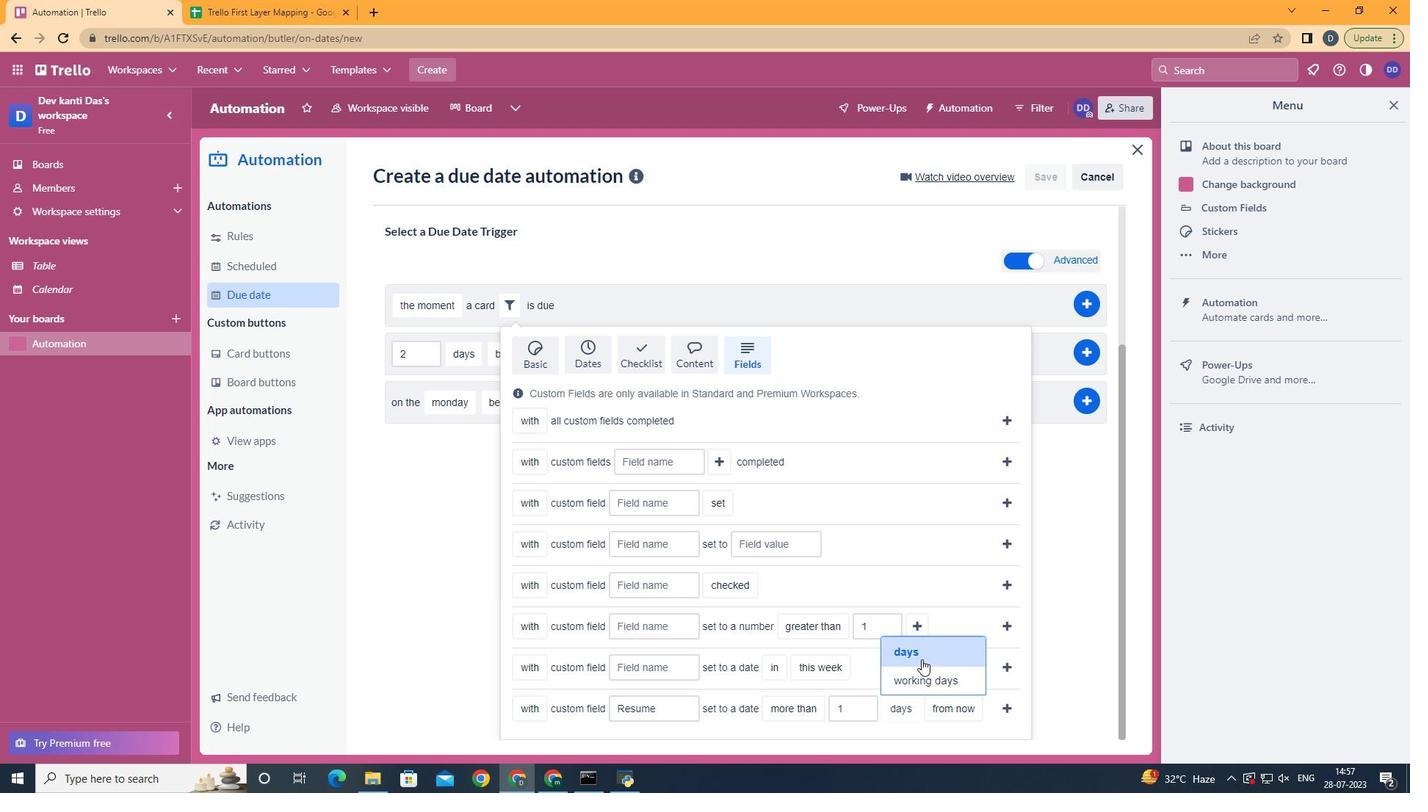 
Action: Mouse pressed left at (925, 653)
Screenshot: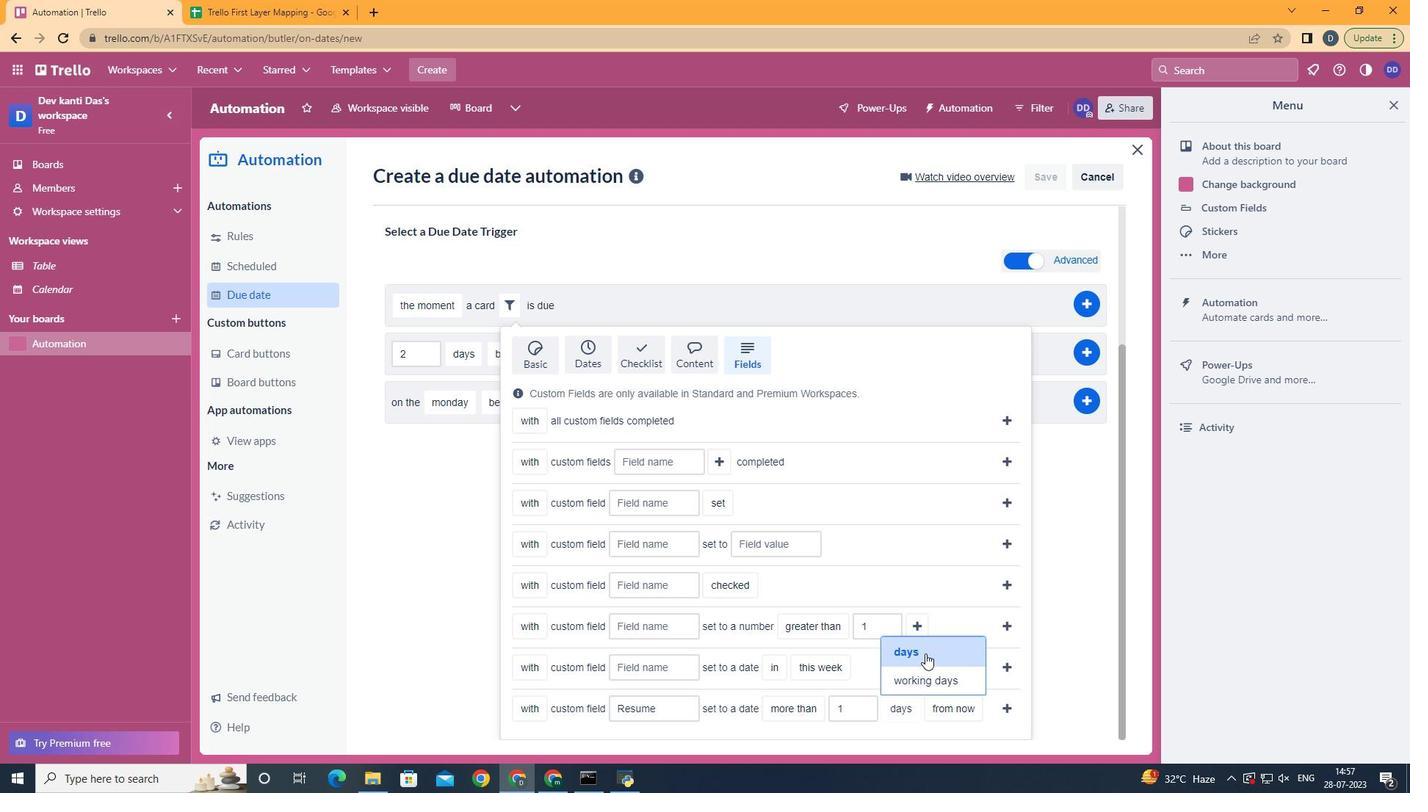 
Action: Mouse moved to (961, 690)
Screenshot: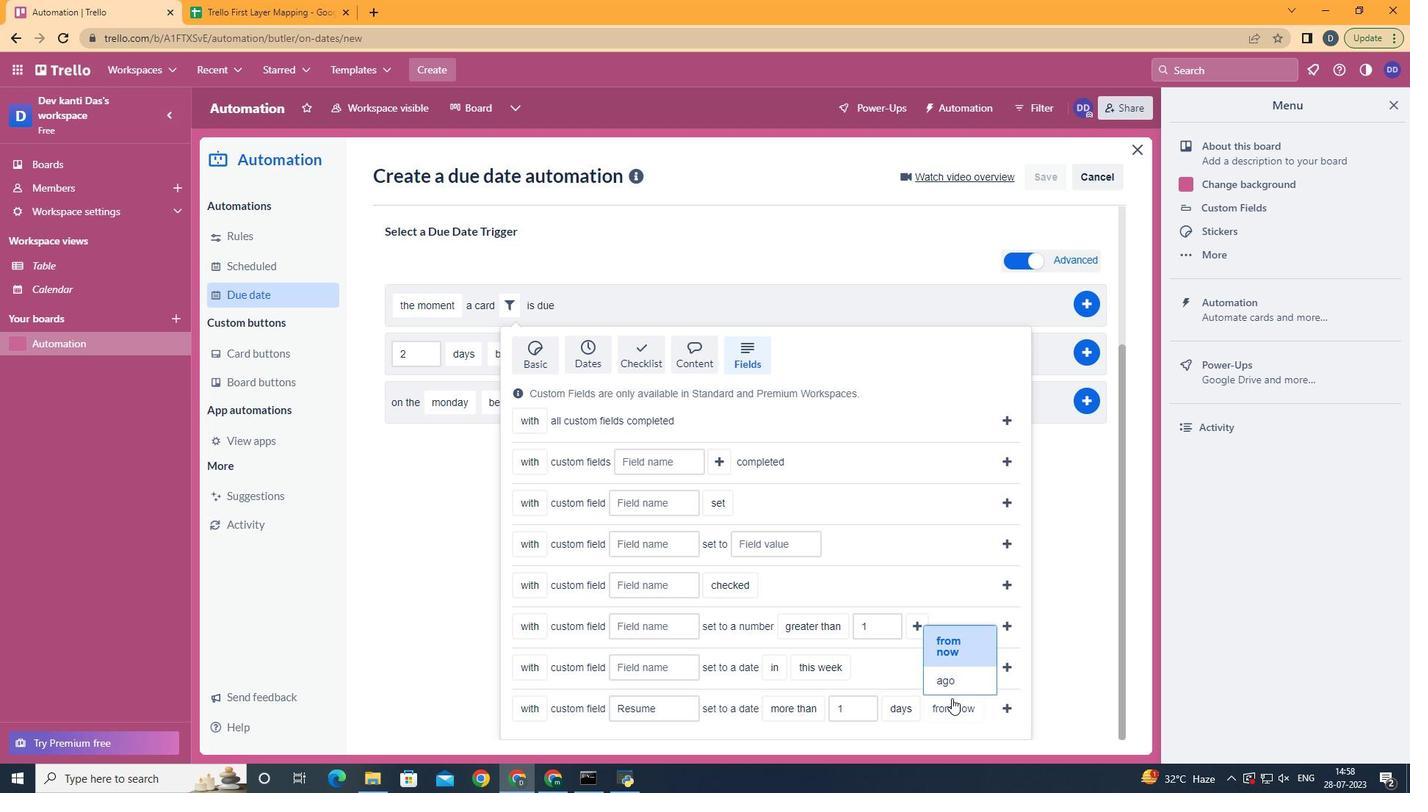 
Action: Mouse pressed left at (961, 690)
Screenshot: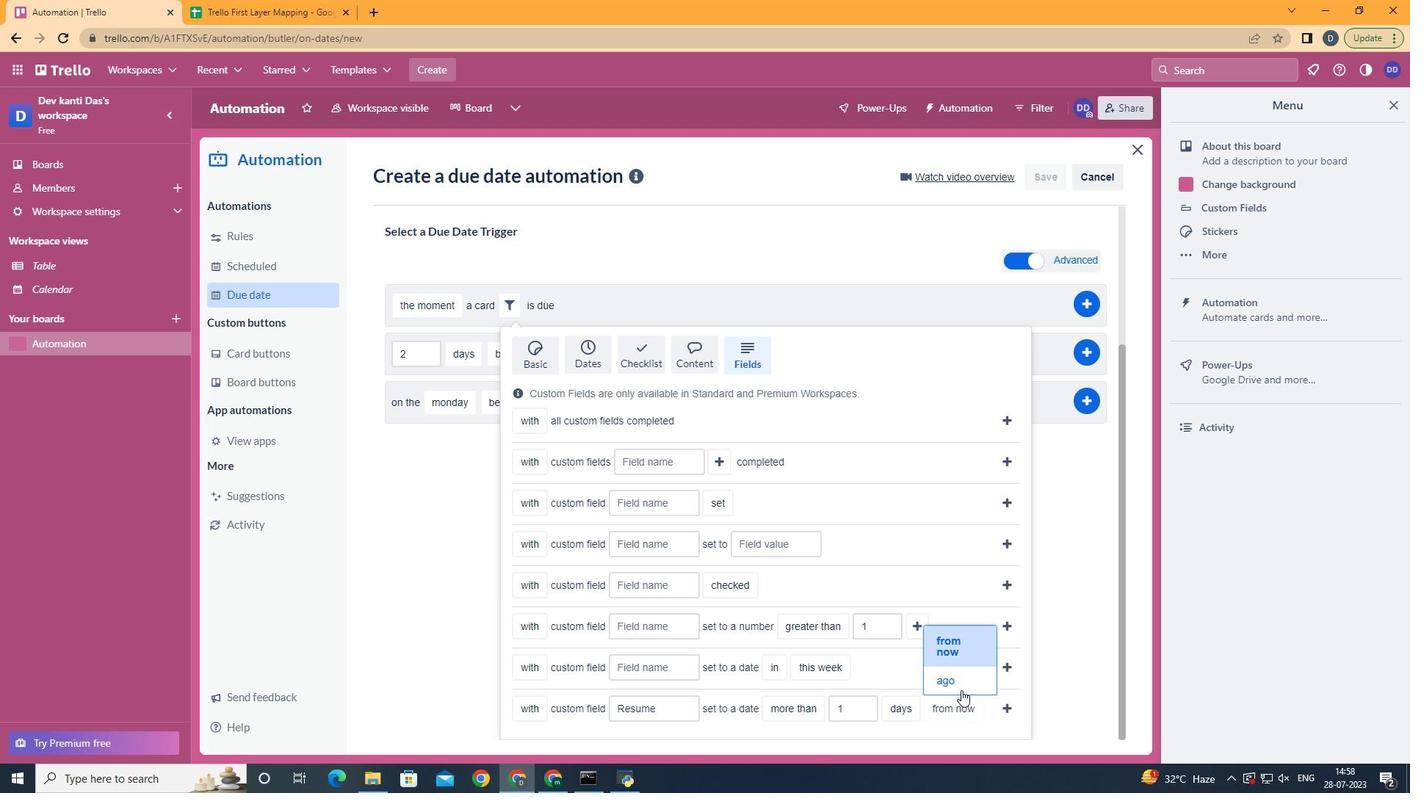 
Action: Mouse moved to (974, 705)
Screenshot: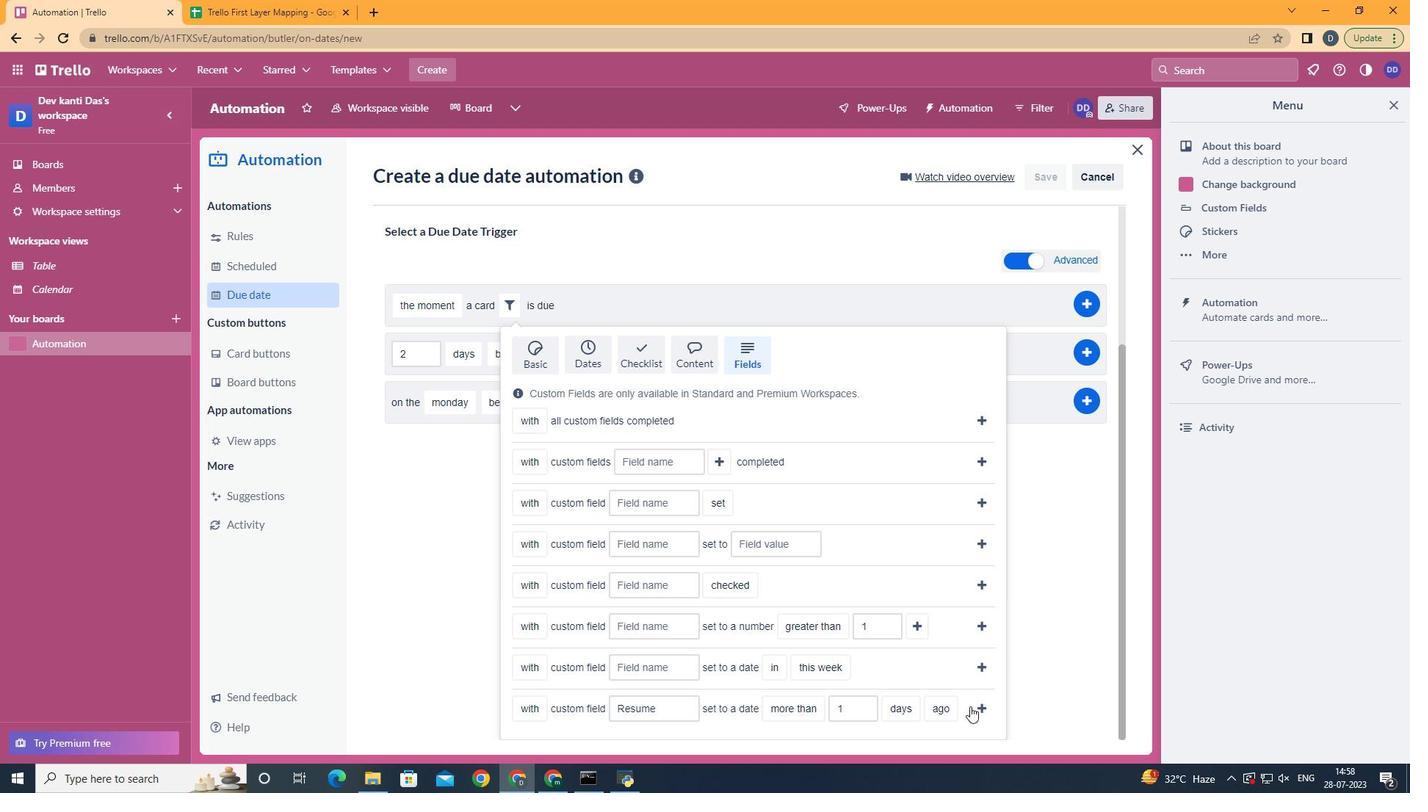 
Action: Mouse pressed left at (974, 705)
Screenshot: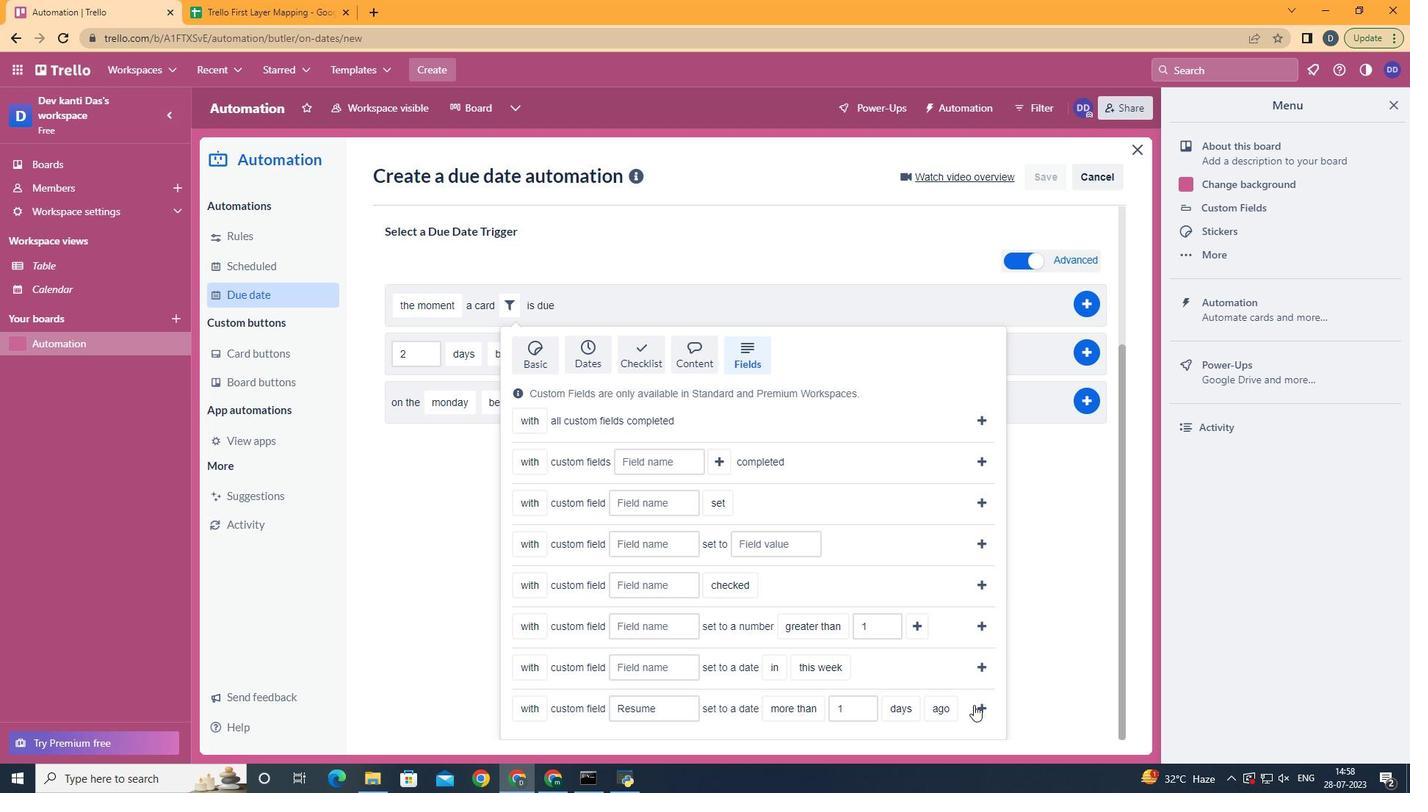 
